 Task: Sort the recently solved tickets in your group, group by Latest update by requester in descending order.
Action: Mouse moved to (177, 370)
Screenshot: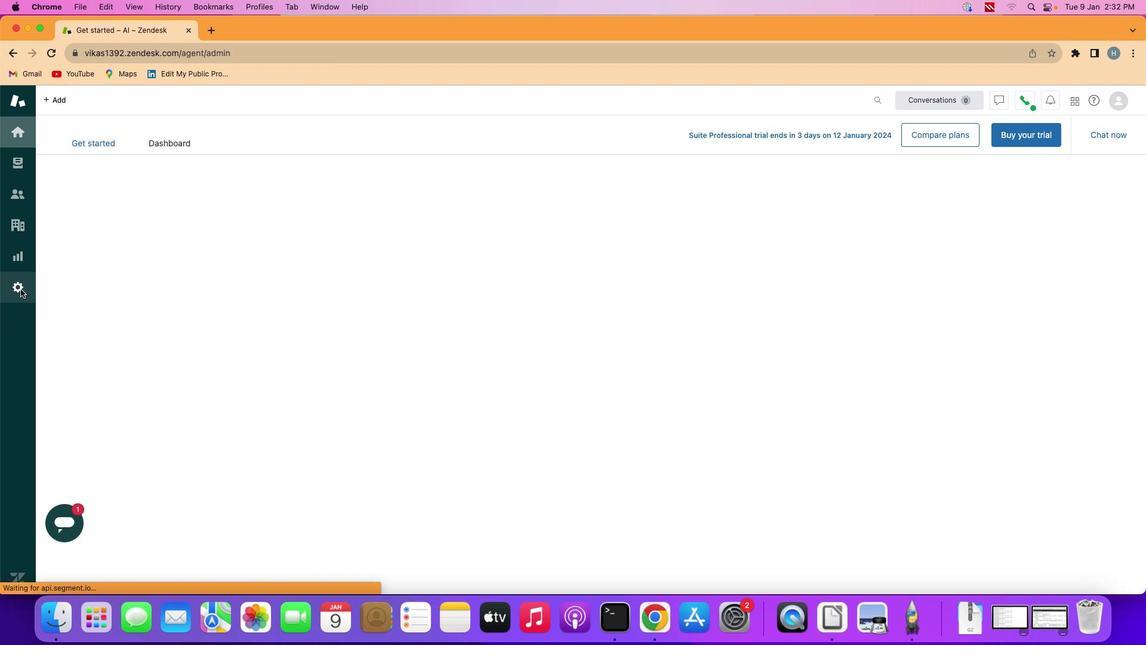 
Action: Mouse pressed left at (177, 370)
Screenshot: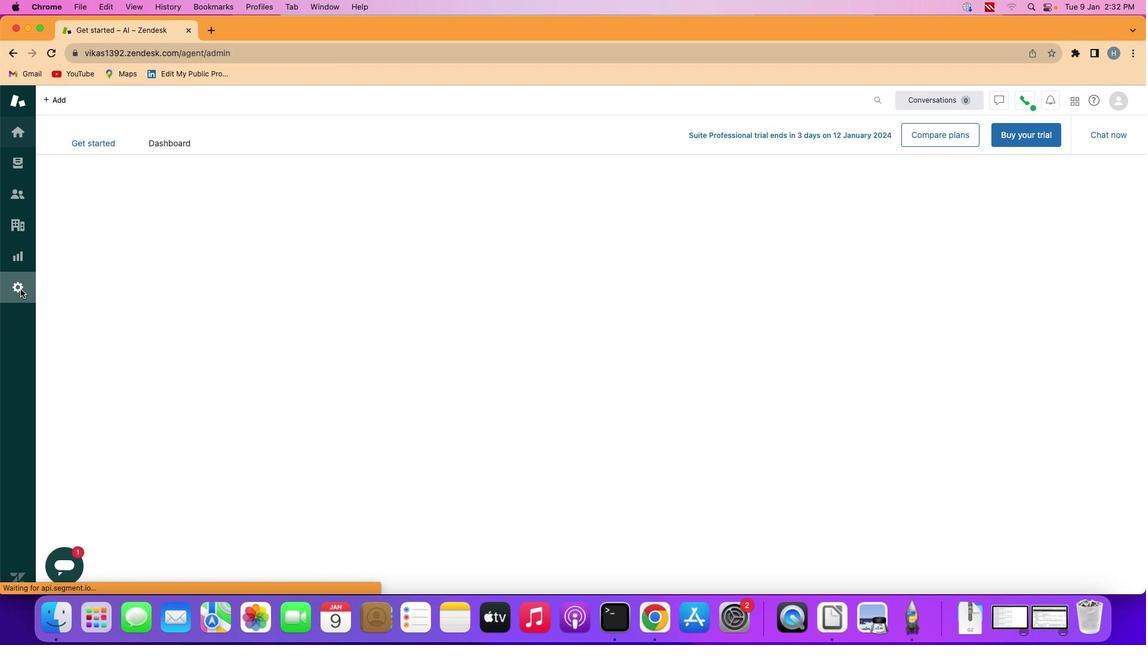 
Action: Mouse moved to (346, 459)
Screenshot: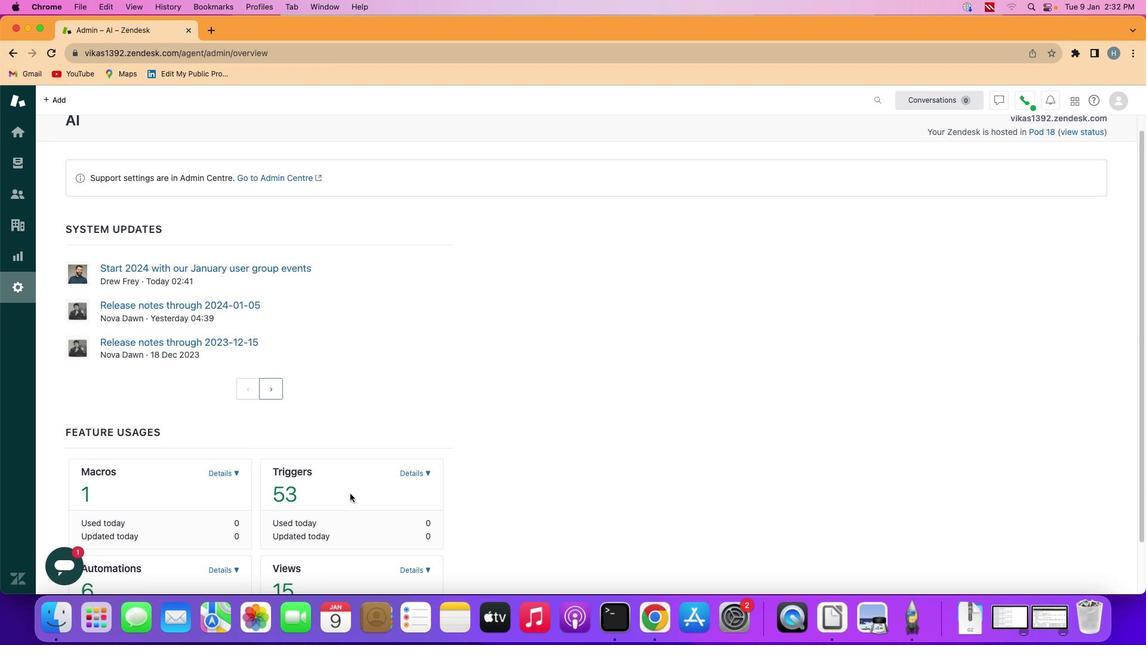 
Action: Mouse scrolled (346, 459) with delta (167, 242)
Screenshot: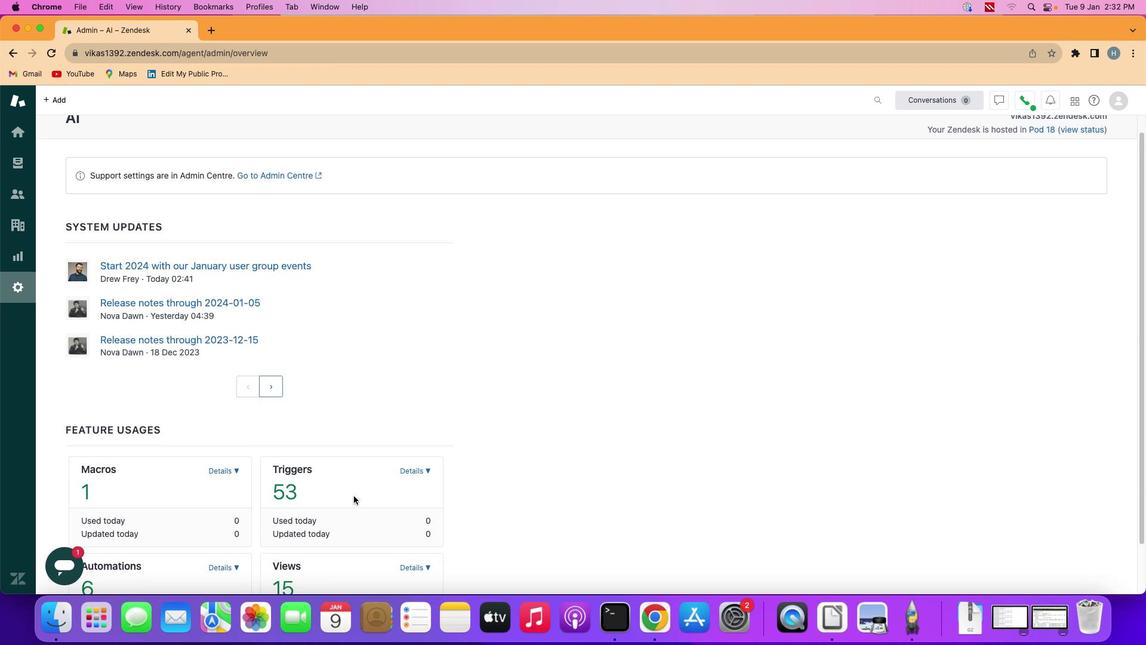 
Action: Mouse scrolled (346, 459) with delta (167, 242)
Screenshot: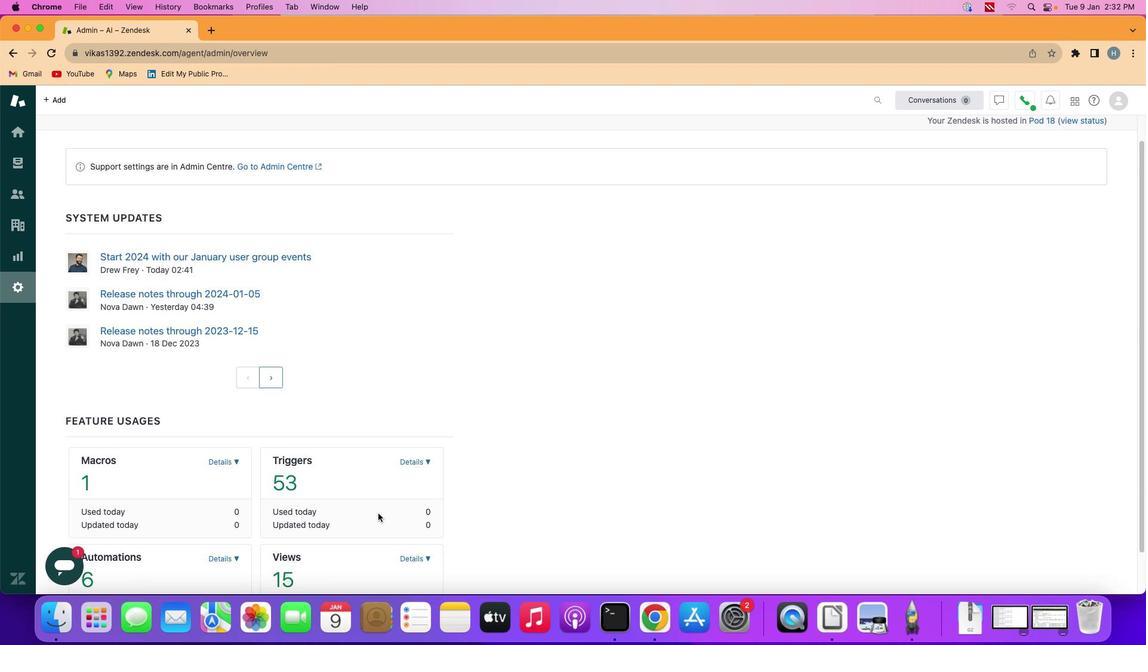 
Action: Mouse moved to (346, 459)
Screenshot: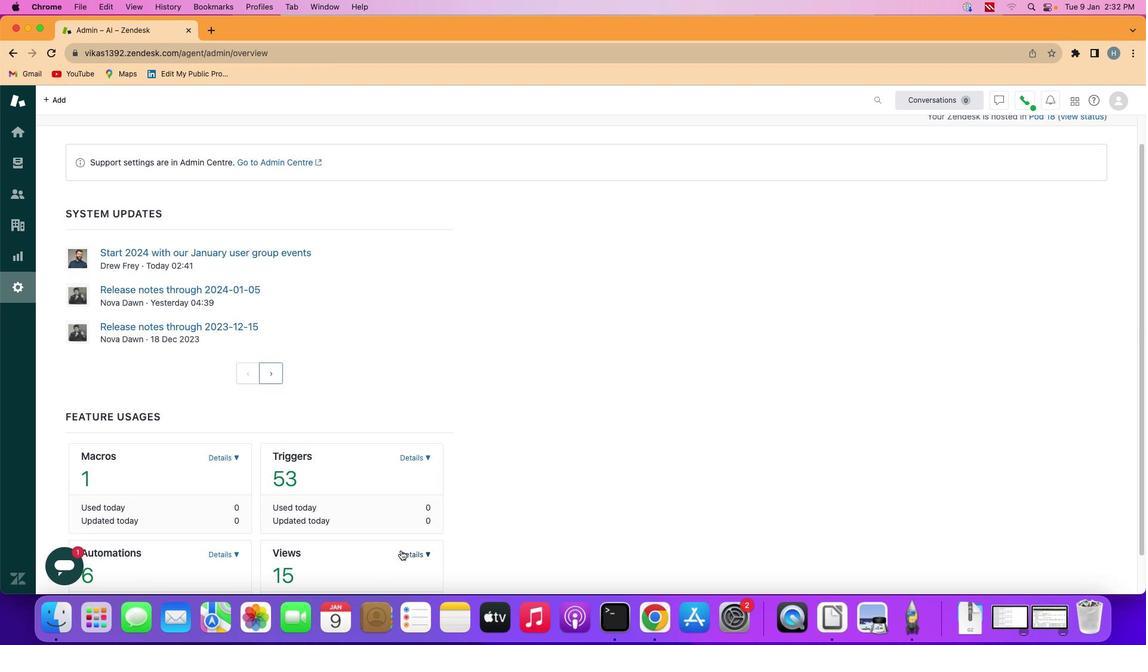 
Action: Mouse scrolled (346, 459) with delta (167, 242)
Screenshot: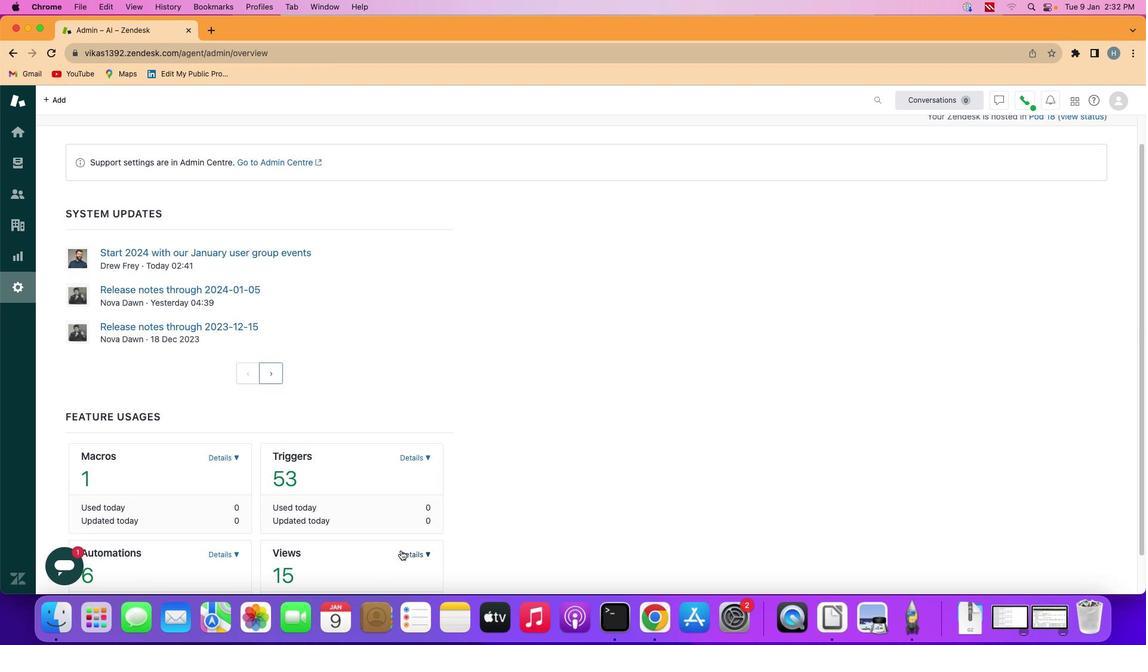 
Action: Mouse moved to (376, 487)
Screenshot: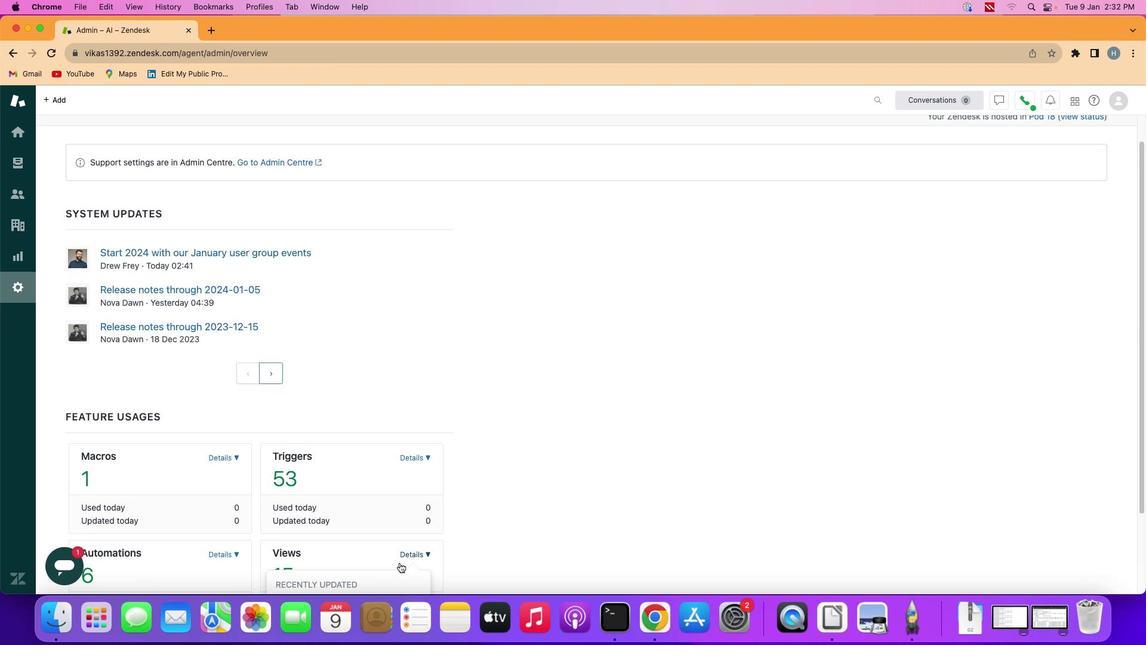 
Action: Mouse pressed left at (376, 487)
Screenshot: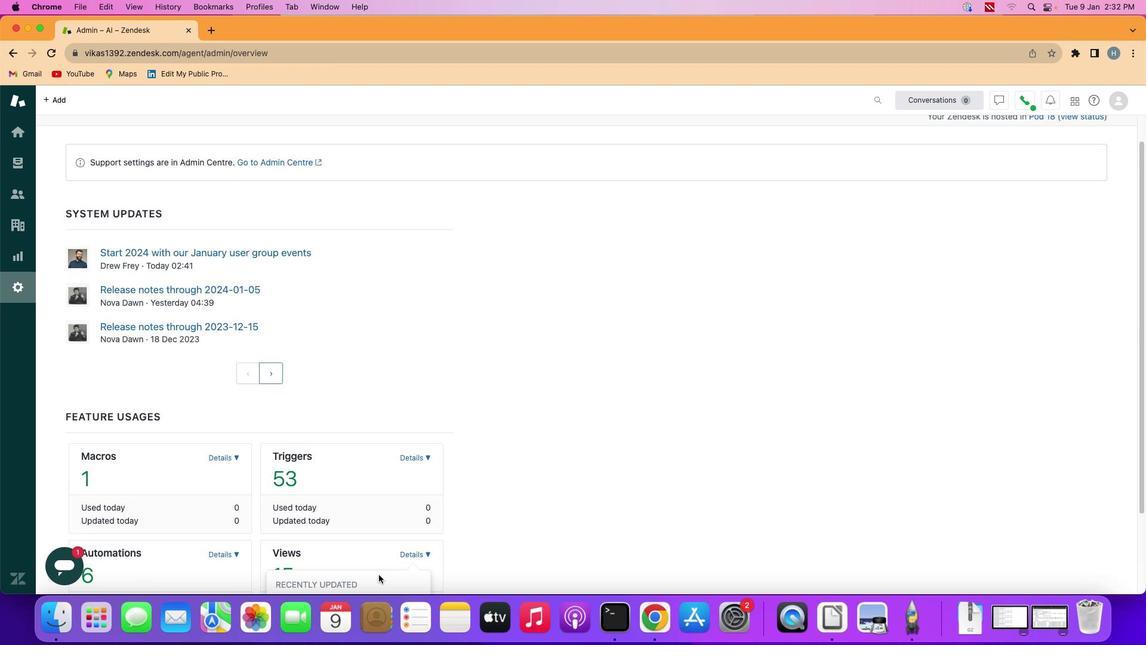 
Action: Mouse moved to (361, 476)
Screenshot: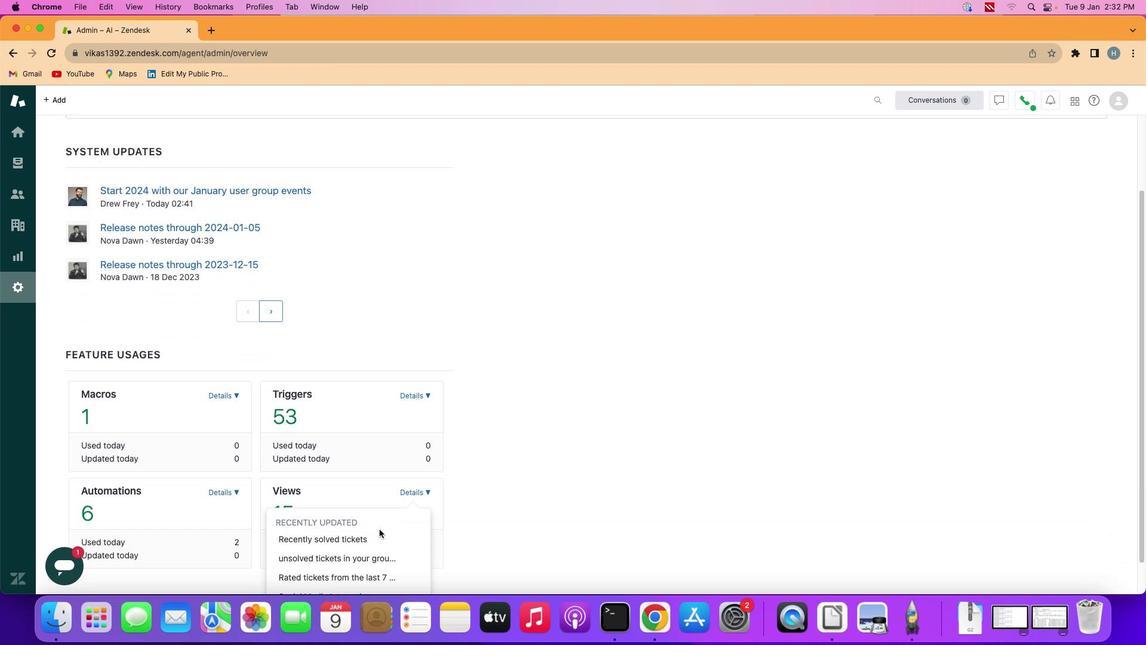 
Action: Mouse scrolled (361, 476) with delta (167, 242)
Screenshot: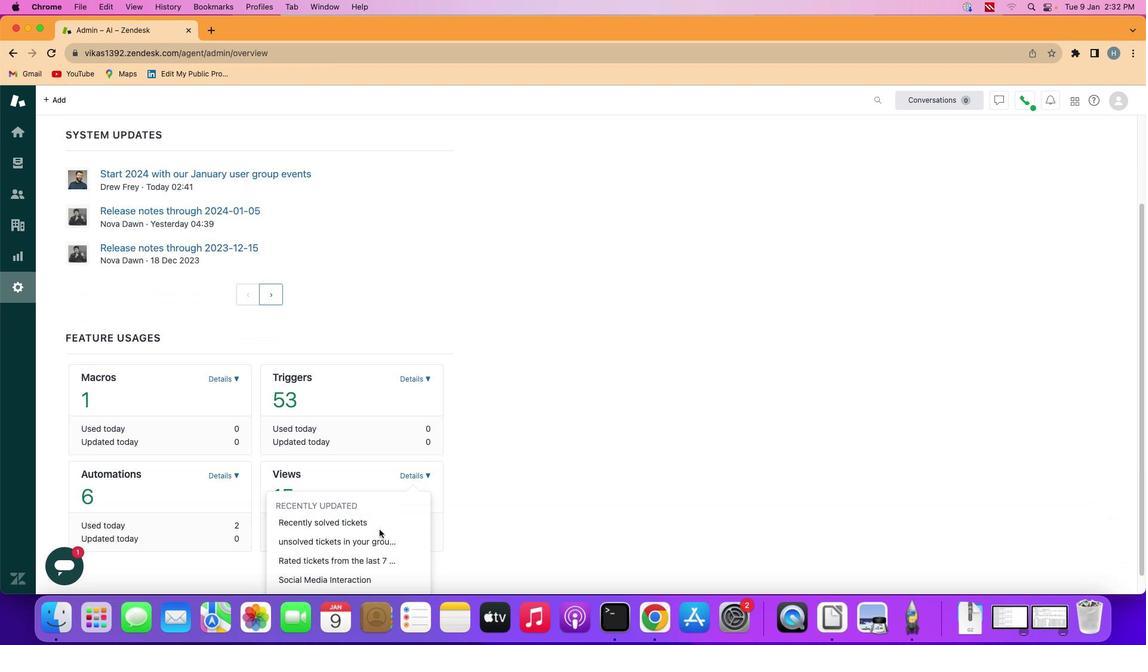 
Action: Mouse moved to (361, 476)
Screenshot: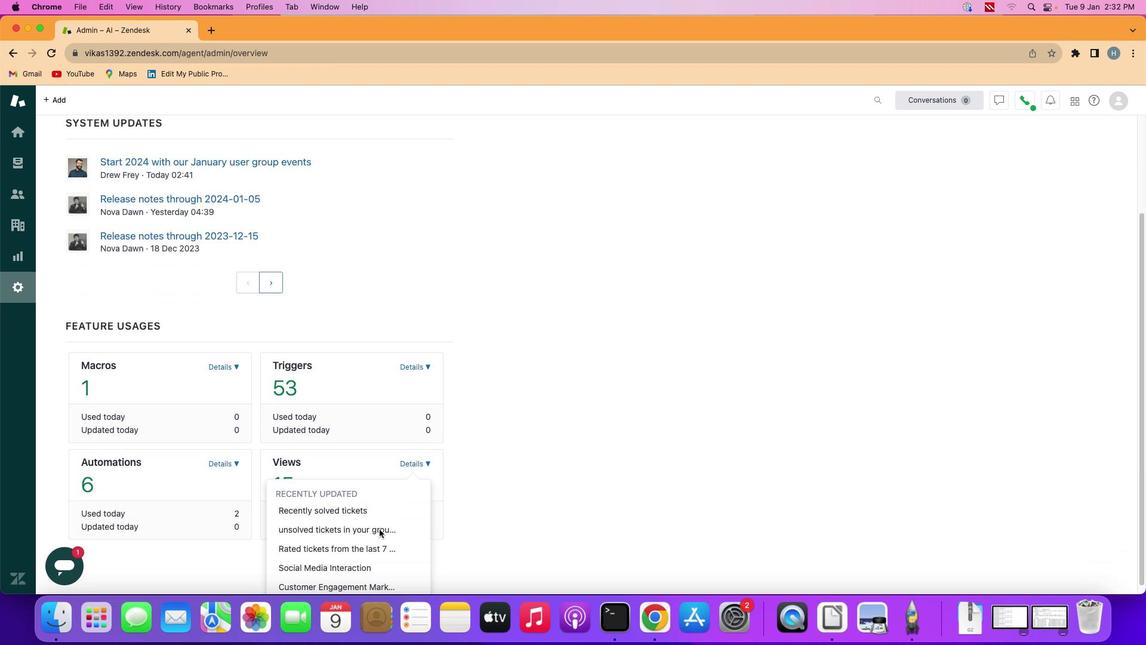 
Action: Mouse scrolled (361, 476) with delta (167, 242)
Screenshot: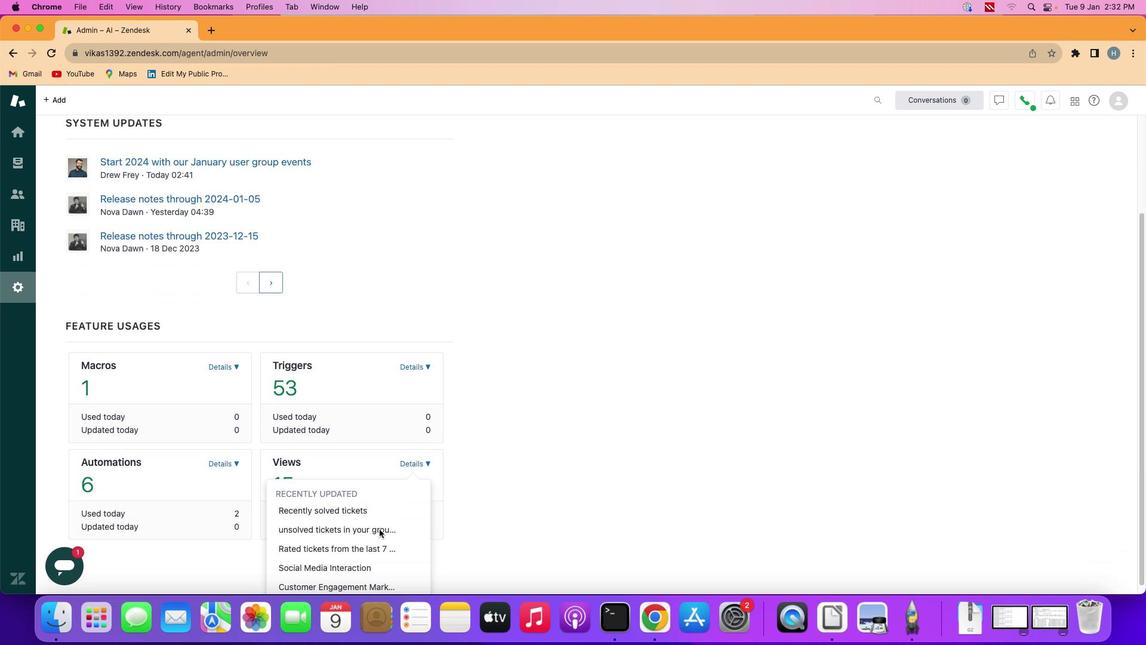 
Action: Mouse scrolled (361, 476) with delta (167, 242)
Screenshot: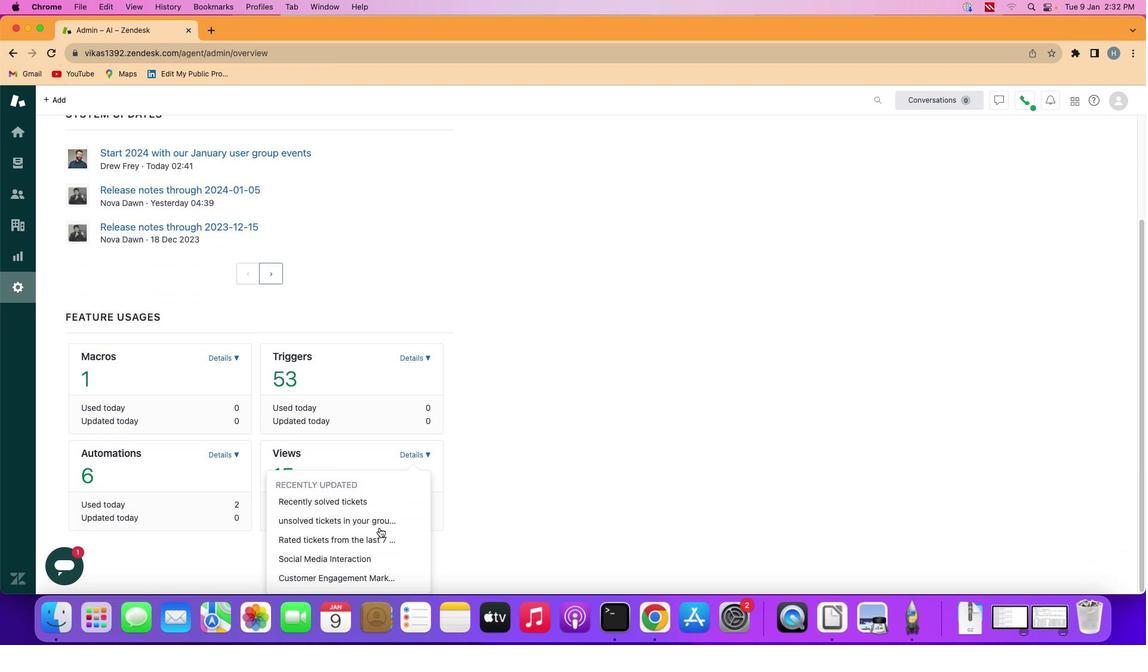 
Action: Mouse scrolled (361, 476) with delta (167, 242)
Screenshot: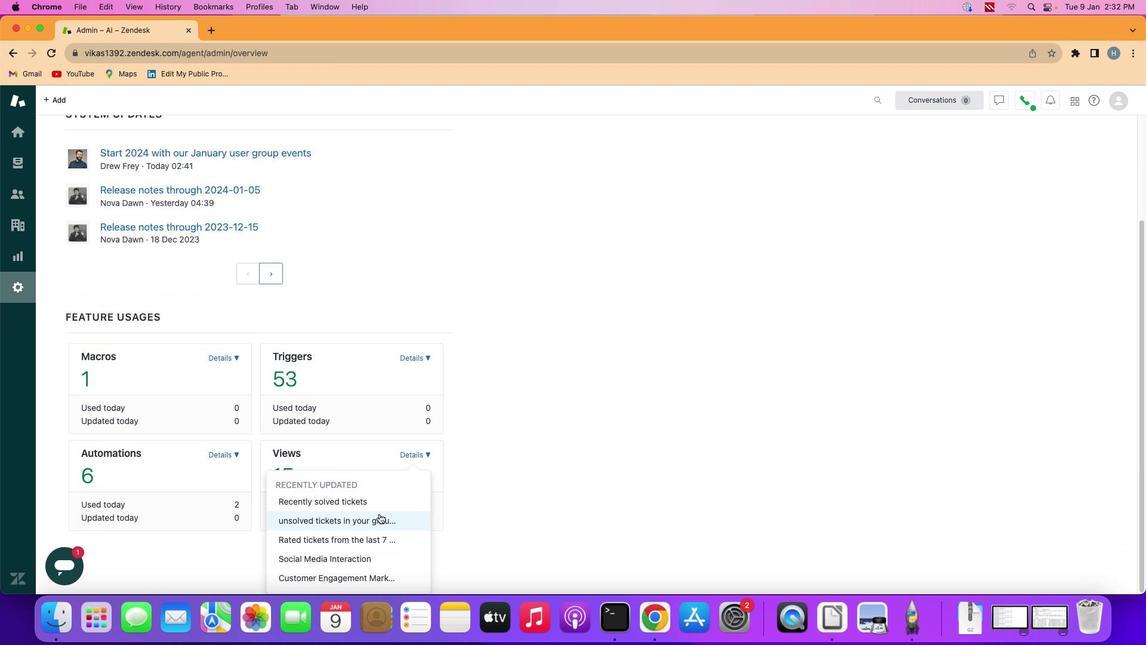 
Action: Mouse scrolled (361, 476) with delta (167, 242)
Screenshot: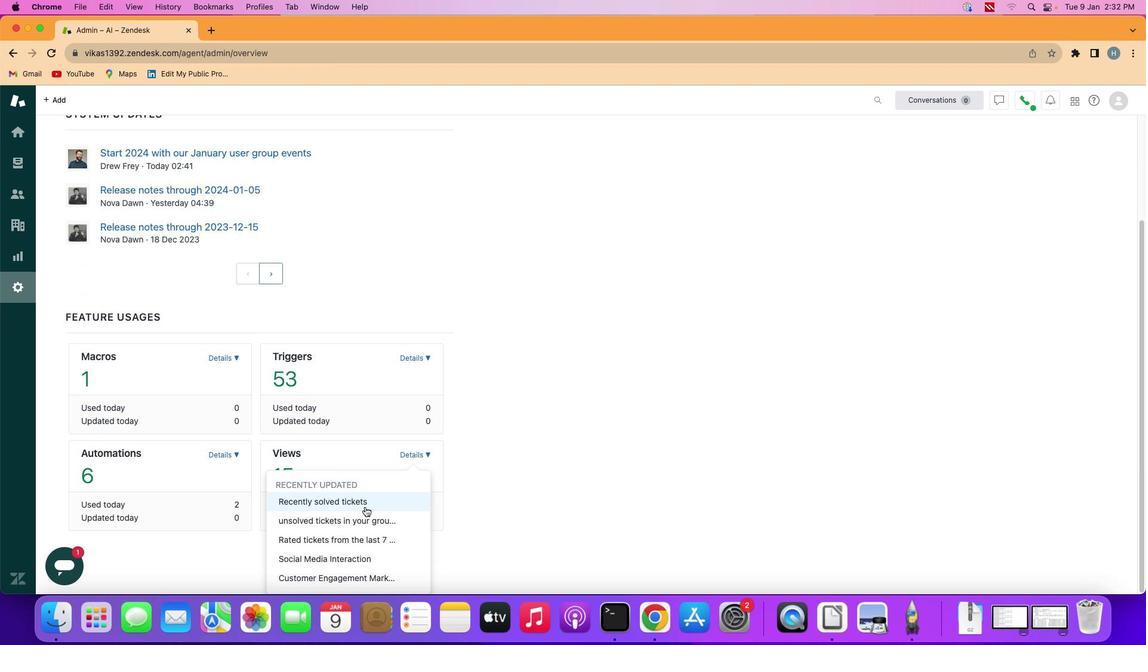 
Action: Mouse moved to (350, 463)
Screenshot: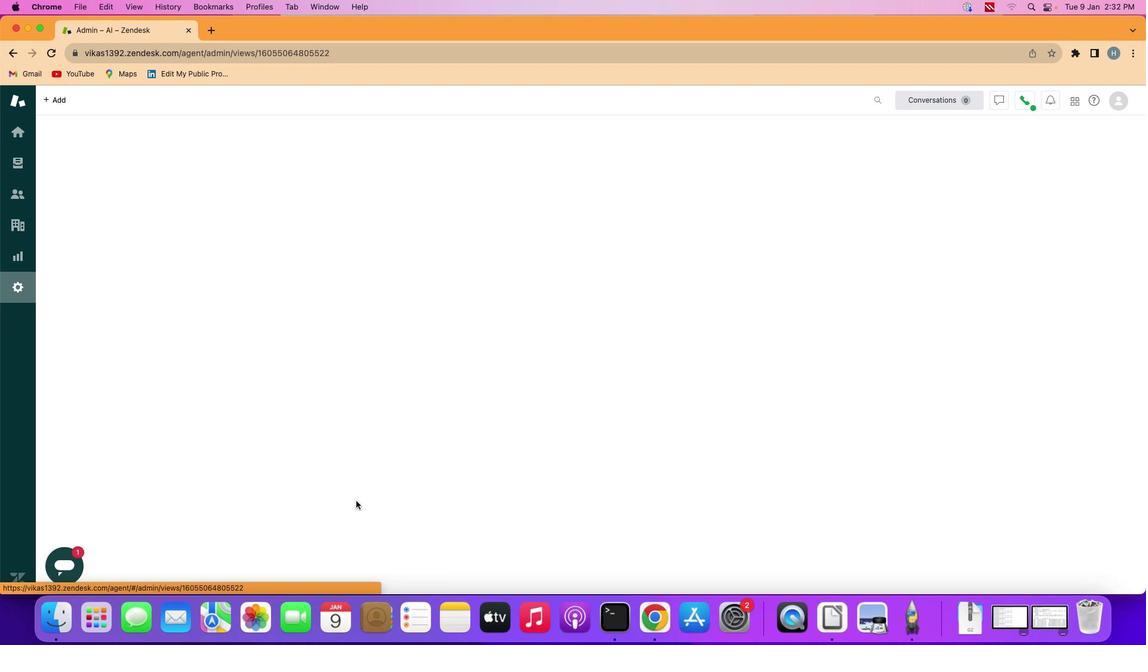 
Action: Mouse pressed left at (350, 463)
Screenshot: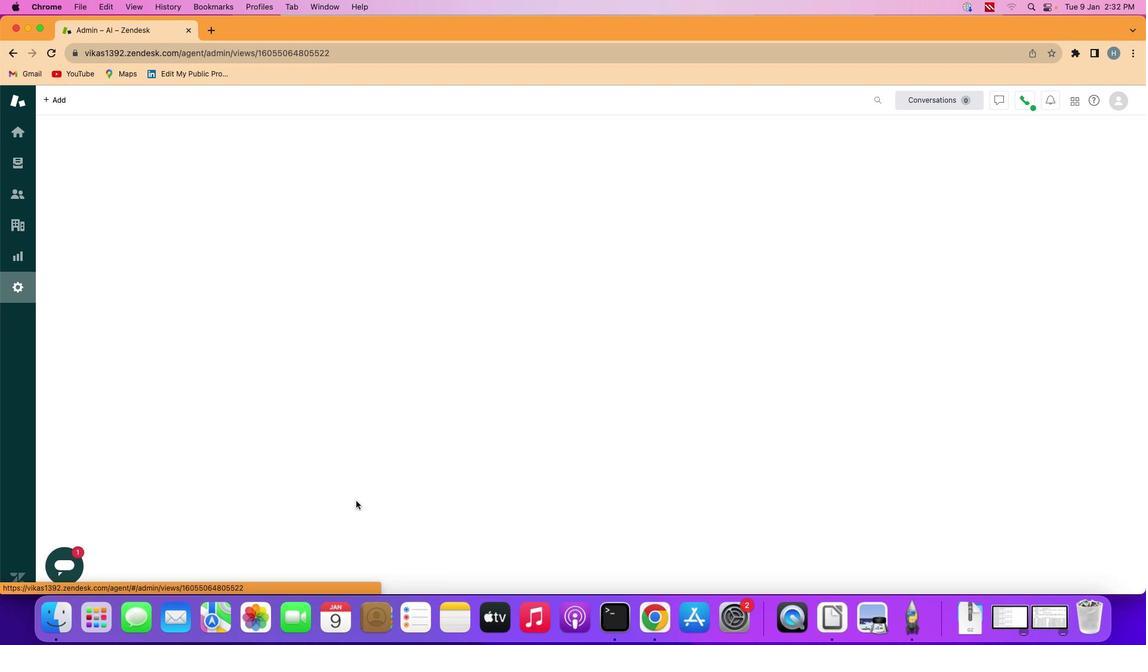 
Action: Mouse moved to (375, 400)
Screenshot: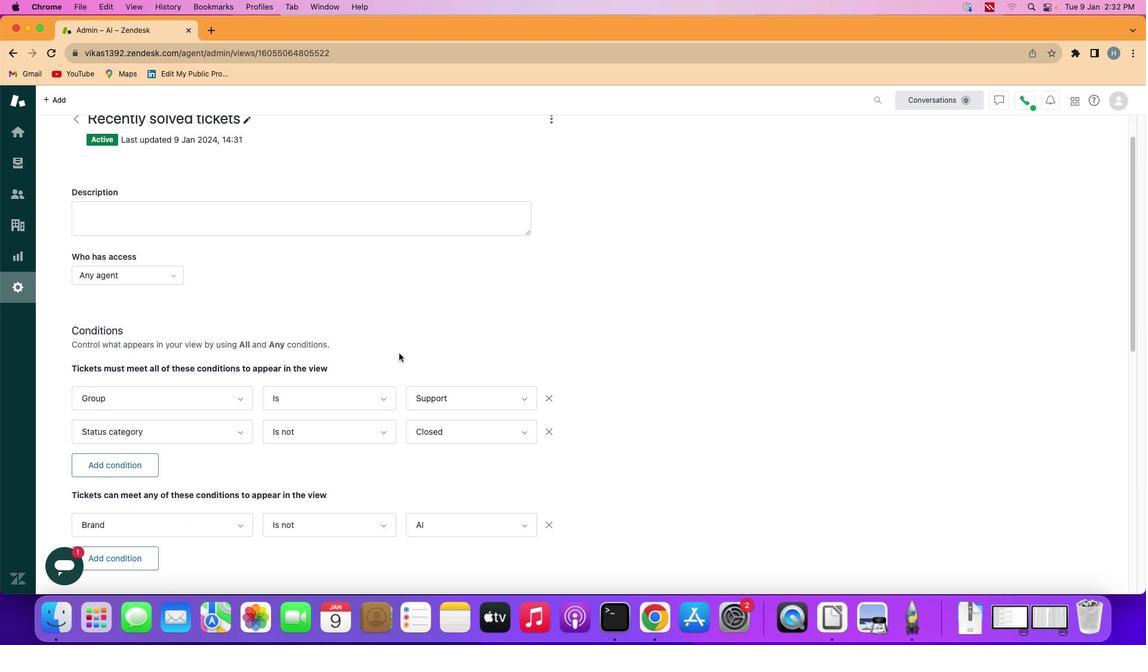 
Action: Mouse scrolled (375, 400) with delta (167, 242)
Screenshot: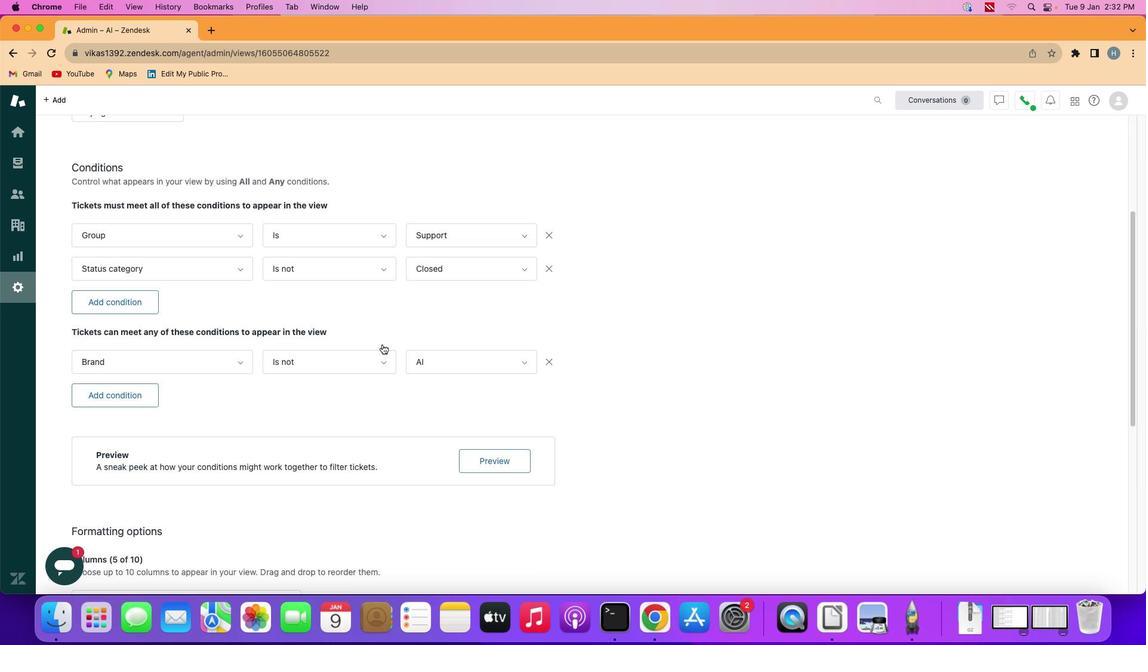 
Action: Mouse scrolled (375, 400) with delta (167, 242)
Screenshot: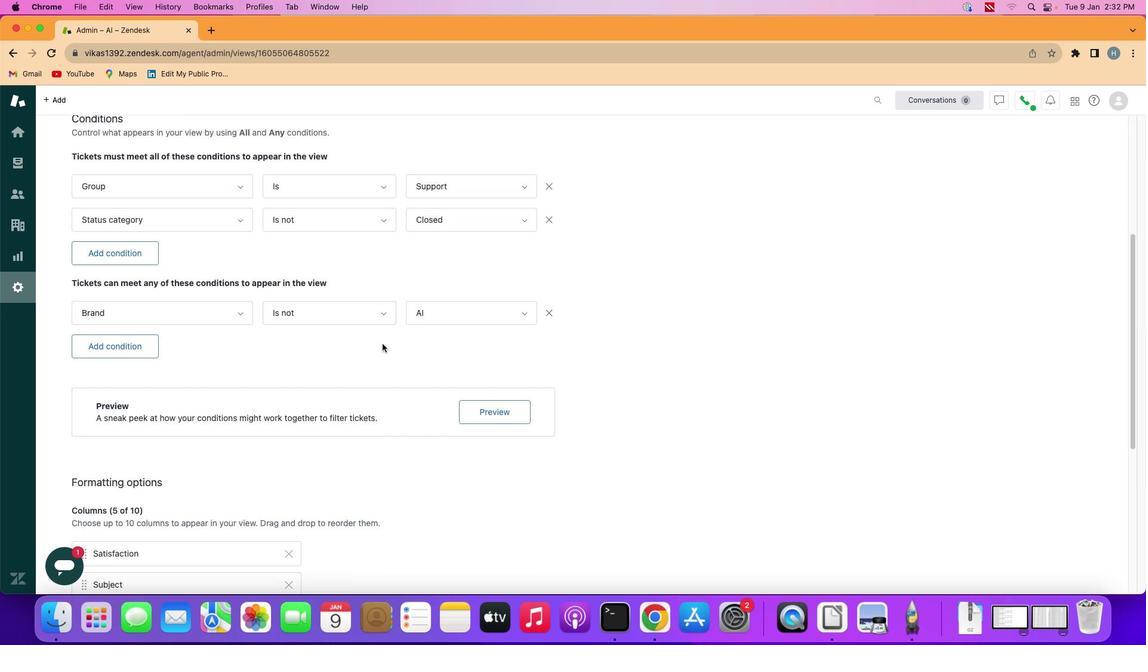 
Action: Mouse scrolled (375, 400) with delta (167, 242)
Screenshot: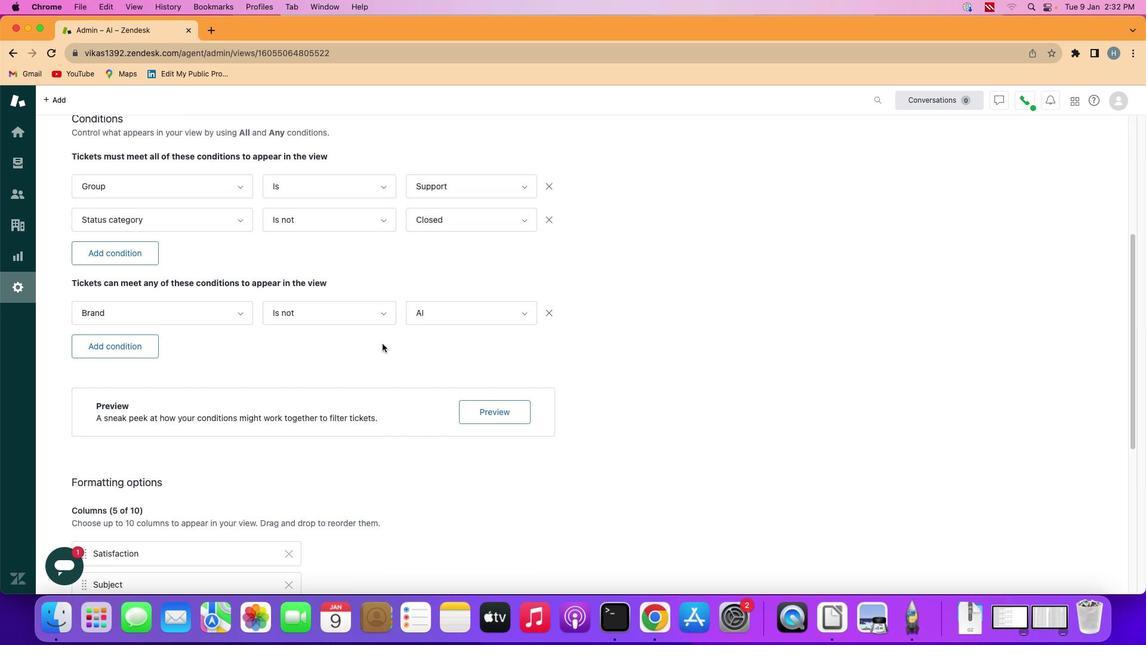 
Action: Mouse scrolled (375, 400) with delta (167, 242)
Screenshot: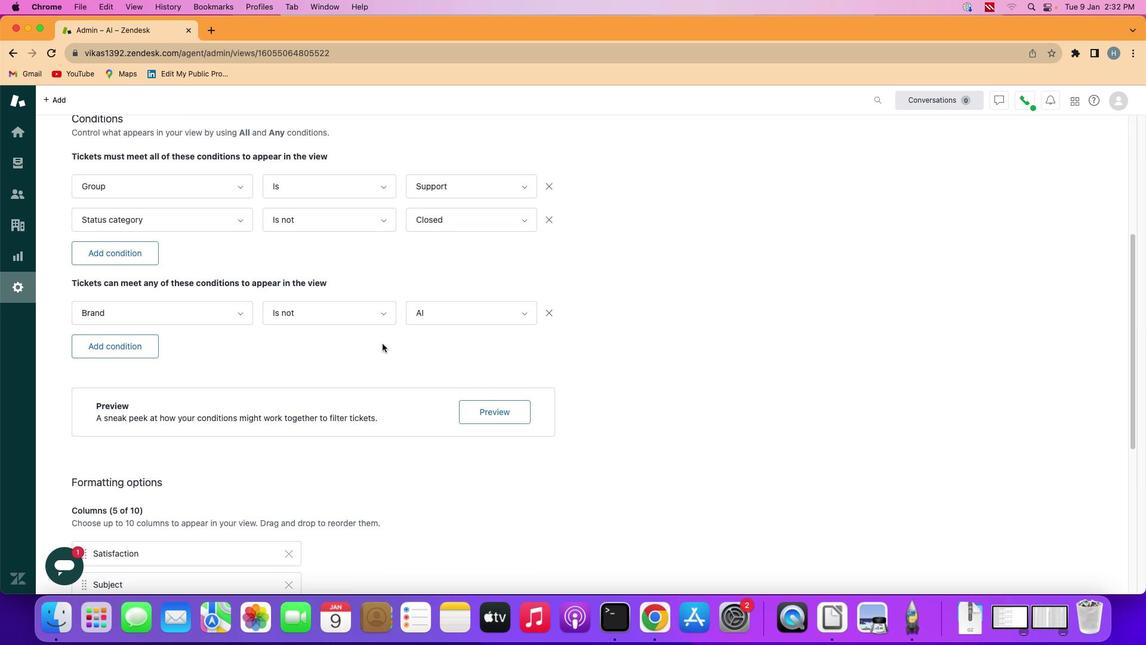 
Action: Mouse moved to (373, 398)
Screenshot: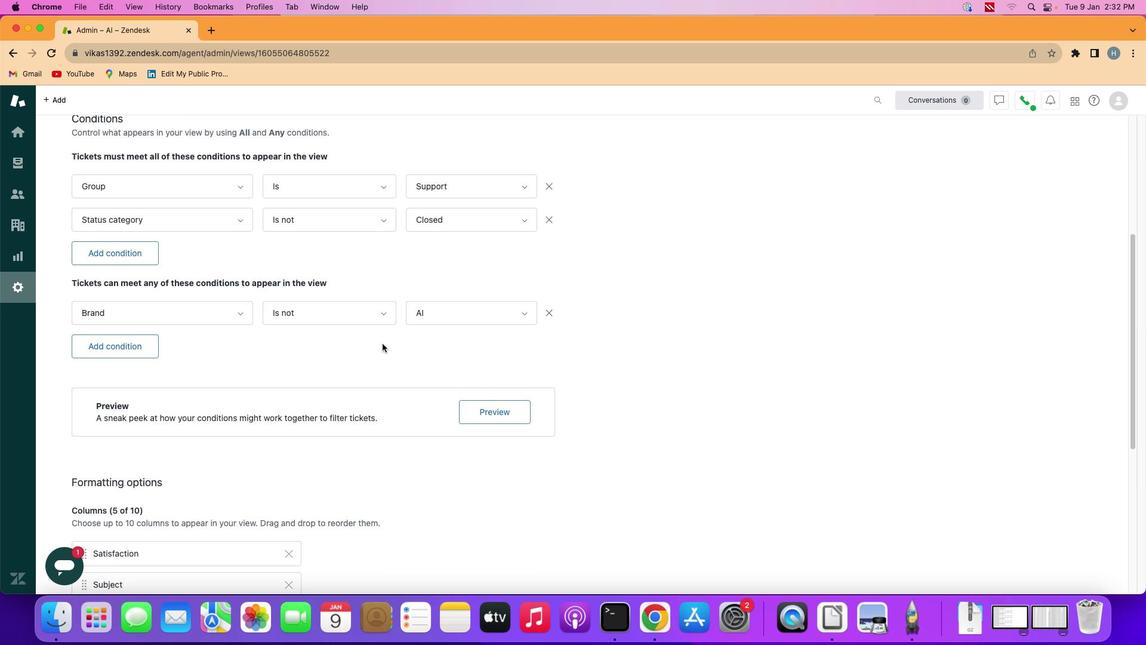 
Action: Mouse scrolled (373, 398) with delta (167, 241)
Screenshot: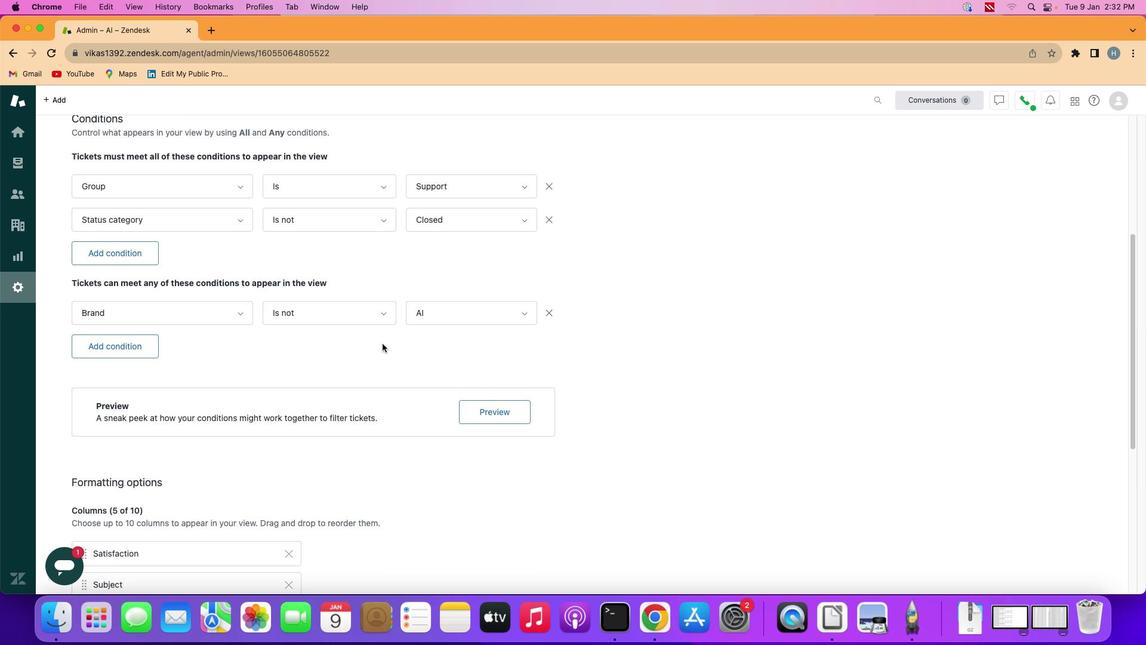 
Action: Mouse moved to (363, 394)
Screenshot: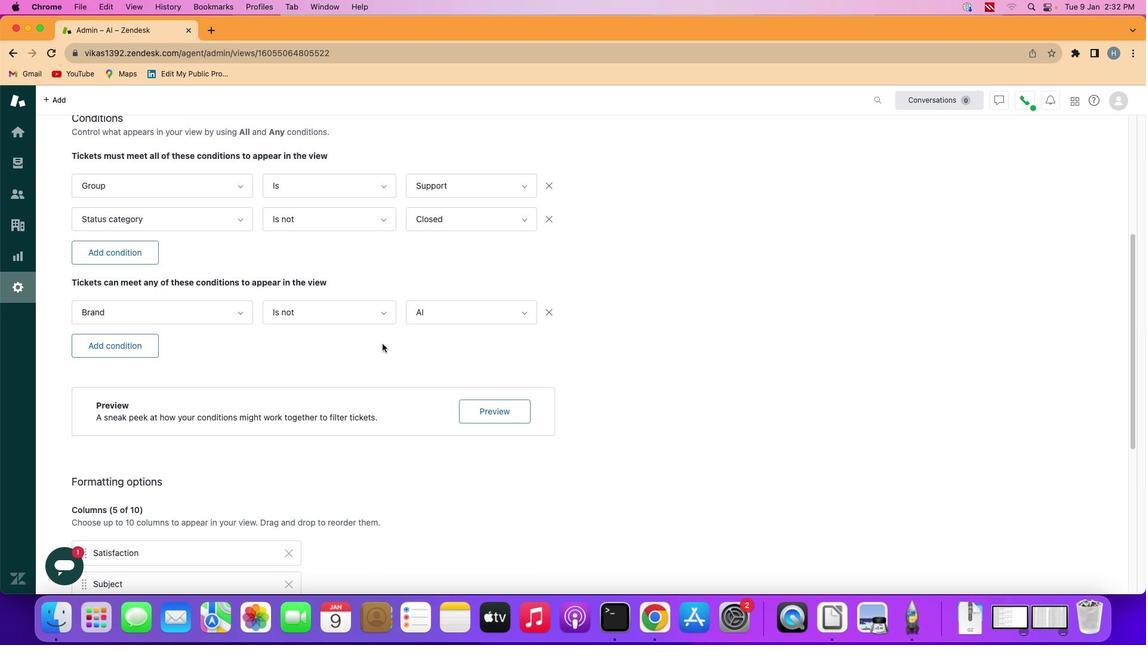 
Action: Mouse scrolled (363, 394) with delta (167, 242)
Screenshot: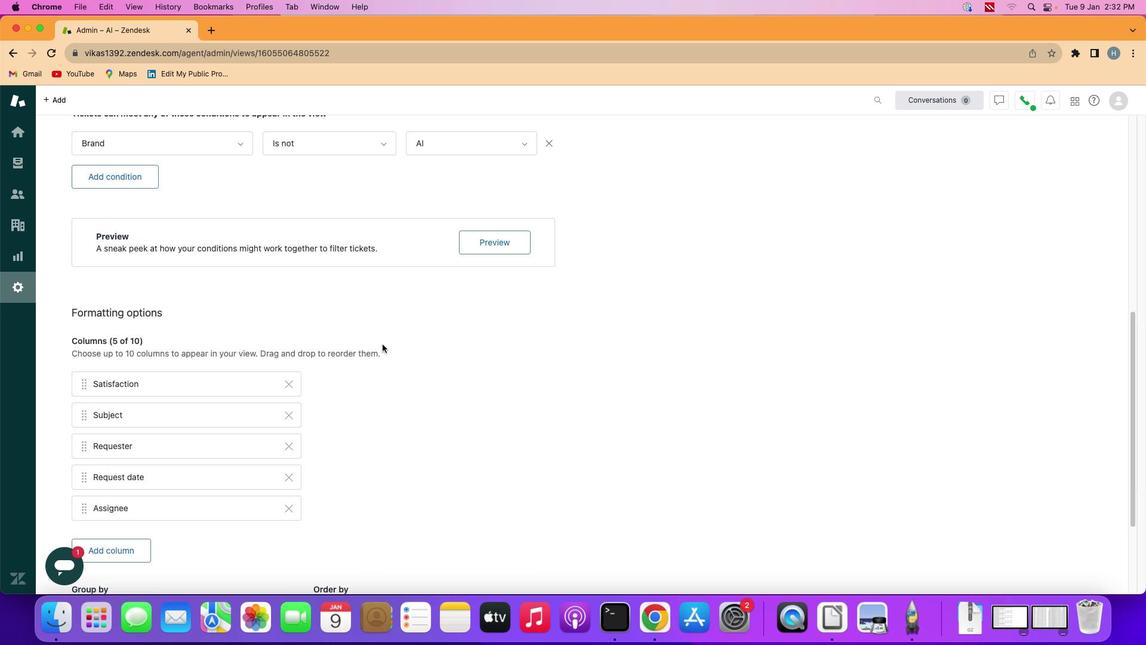 
Action: Mouse scrolled (363, 394) with delta (167, 242)
Screenshot: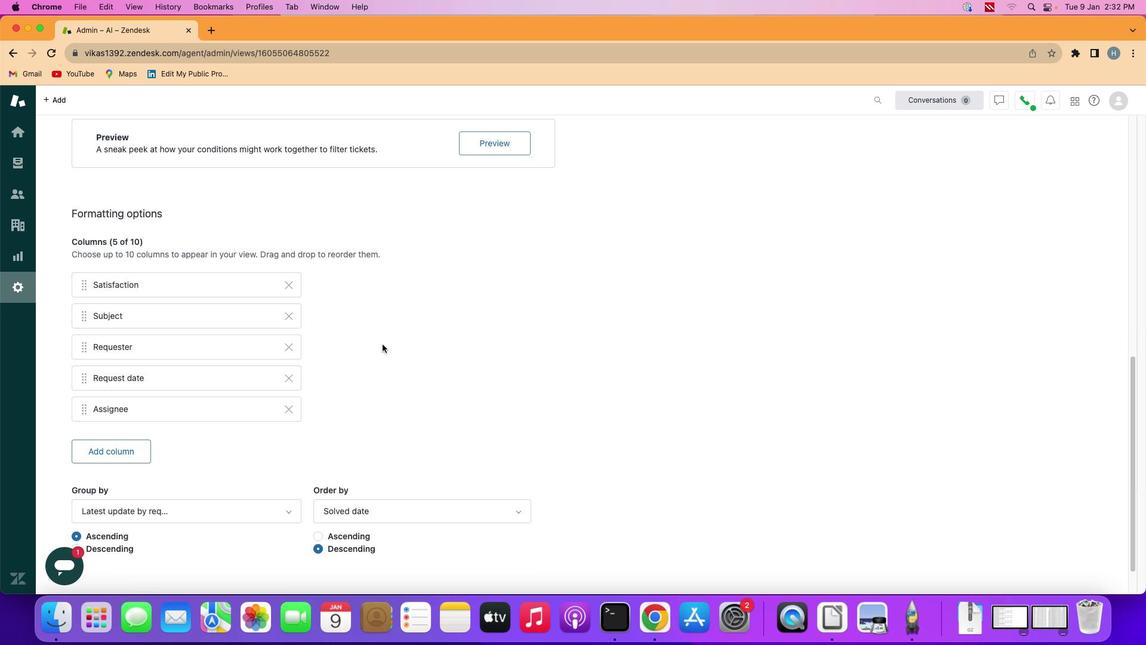 
Action: Mouse moved to (363, 394)
Screenshot: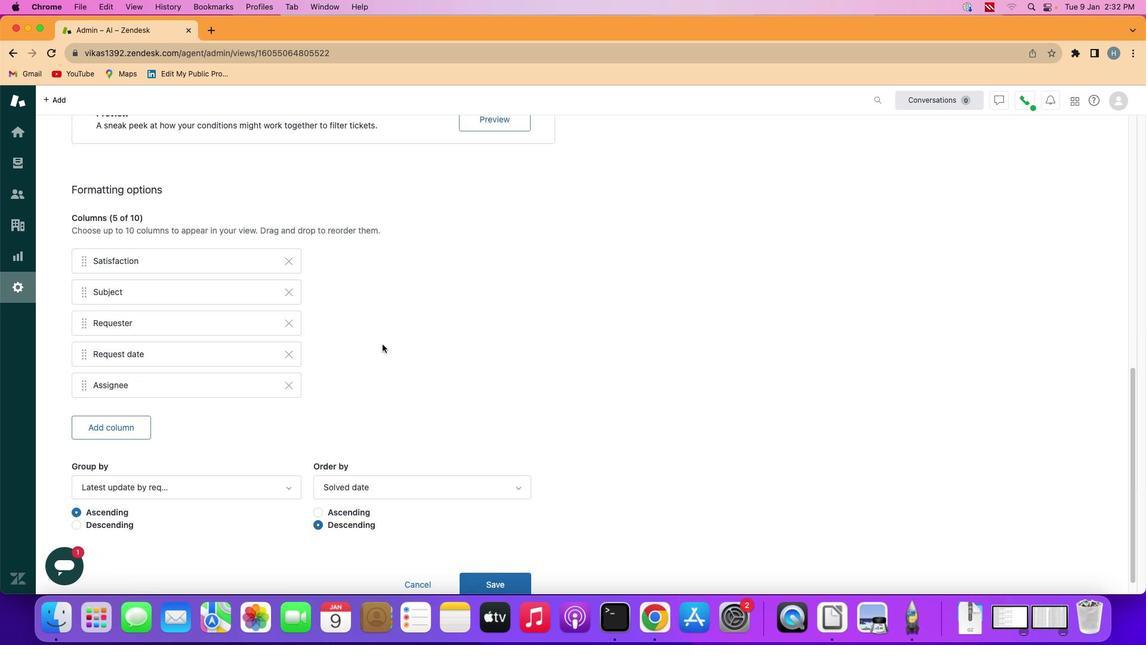 
Action: Mouse scrolled (363, 394) with delta (167, 242)
Screenshot: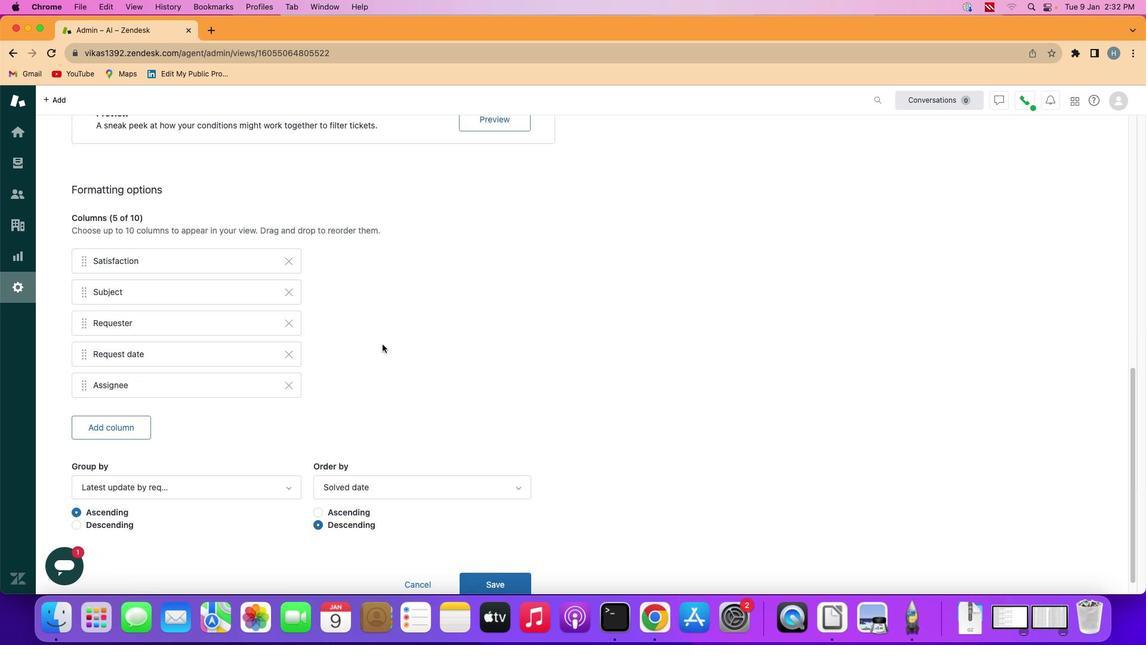 
Action: Mouse moved to (363, 394)
Screenshot: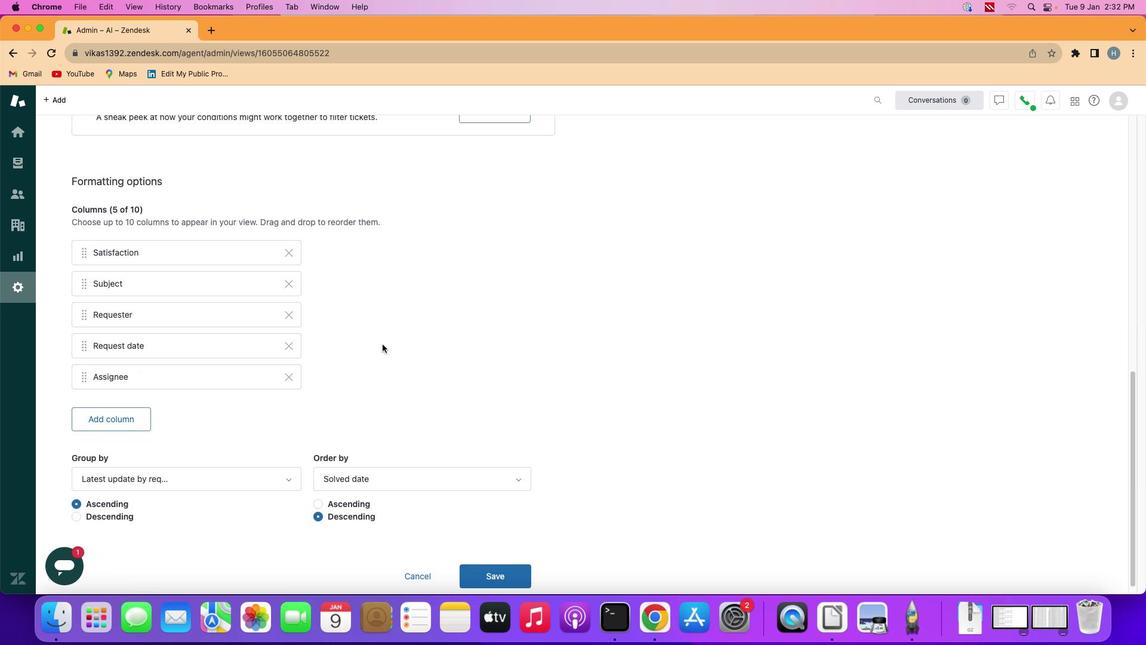 
Action: Mouse scrolled (363, 394) with delta (167, 242)
Screenshot: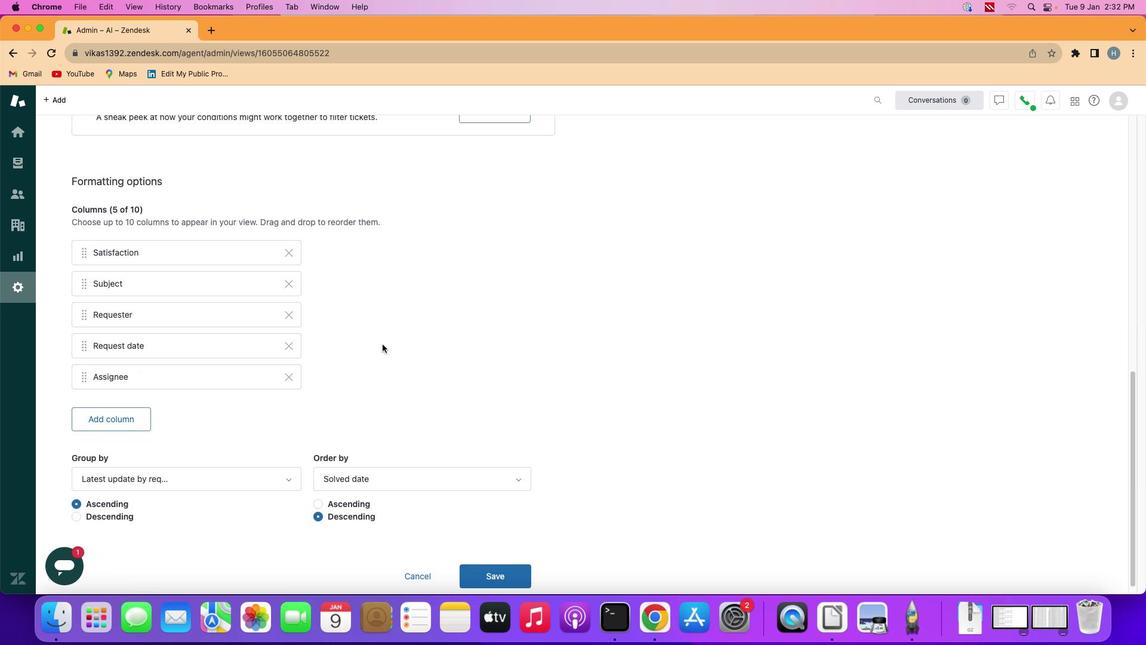 
Action: Mouse moved to (363, 394)
Screenshot: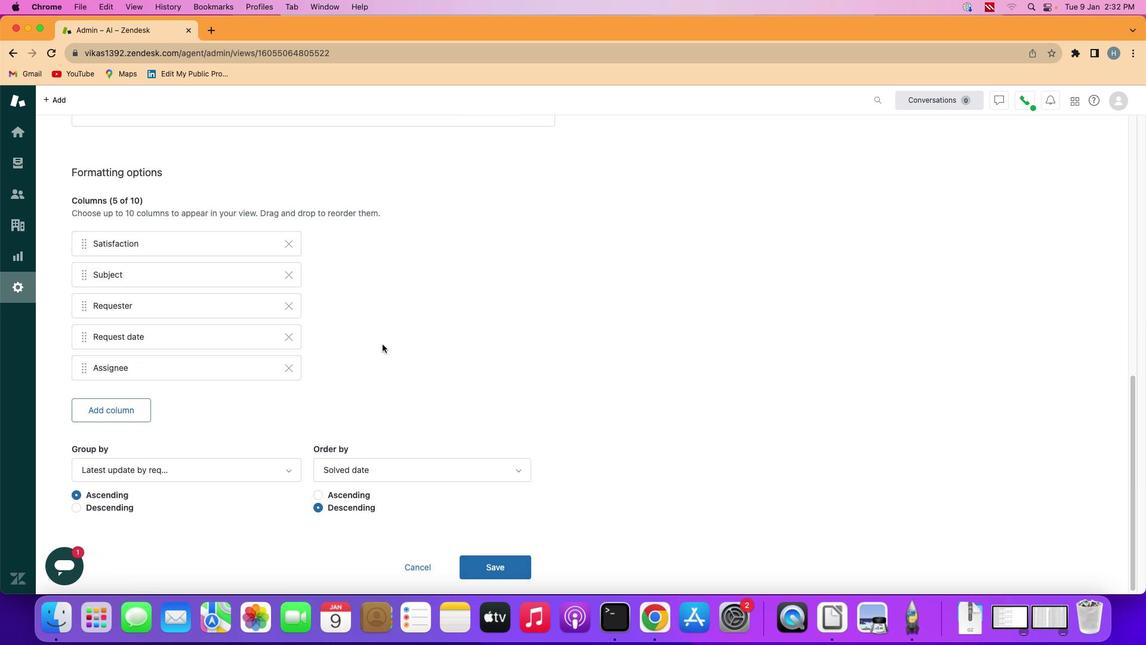 
Action: Mouse scrolled (363, 394) with delta (167, 241)
Screenshot: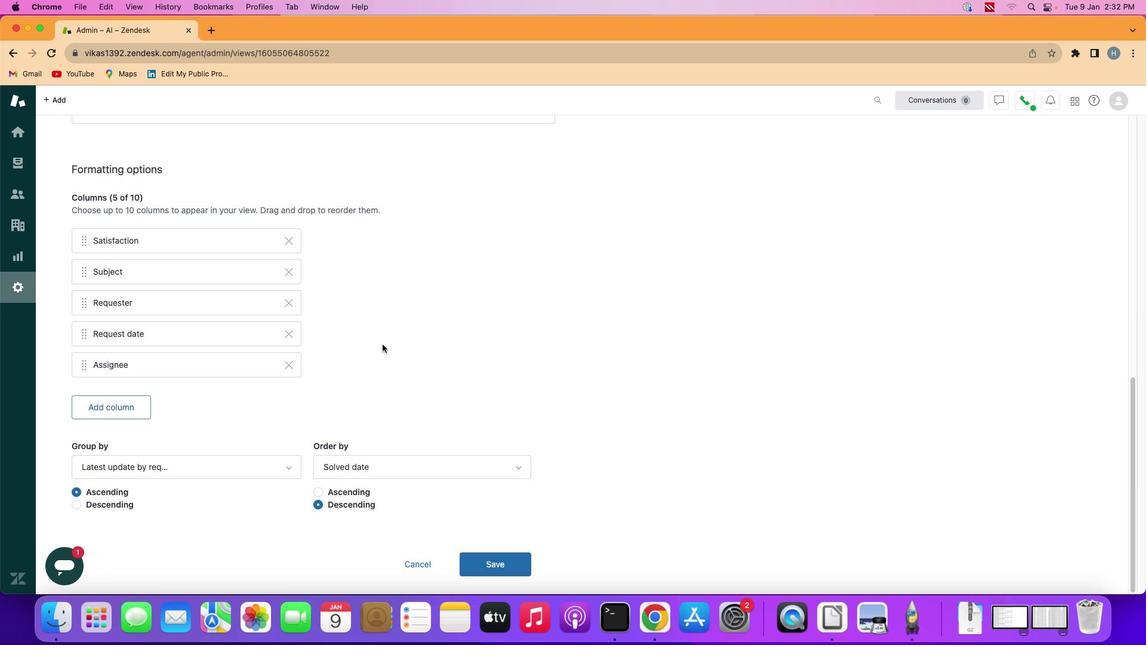 
Action: Mouse scrolled (363, 394) with delta (167, 241)
Screenshot: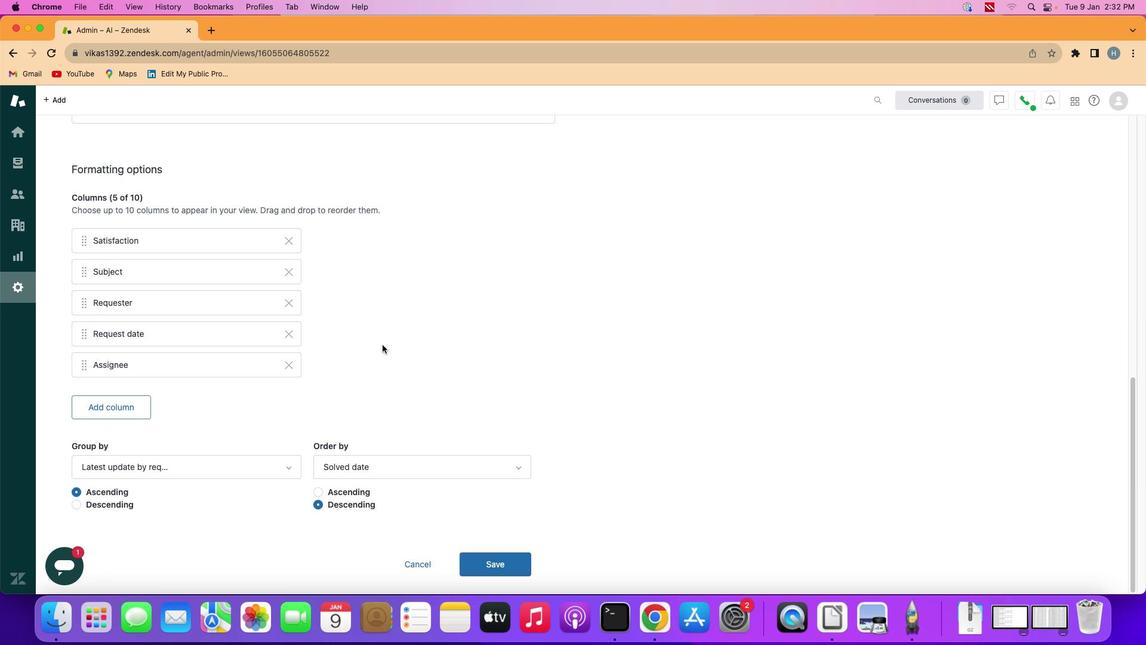 
Action: Mouse moved to (363, 394)
Screenshot: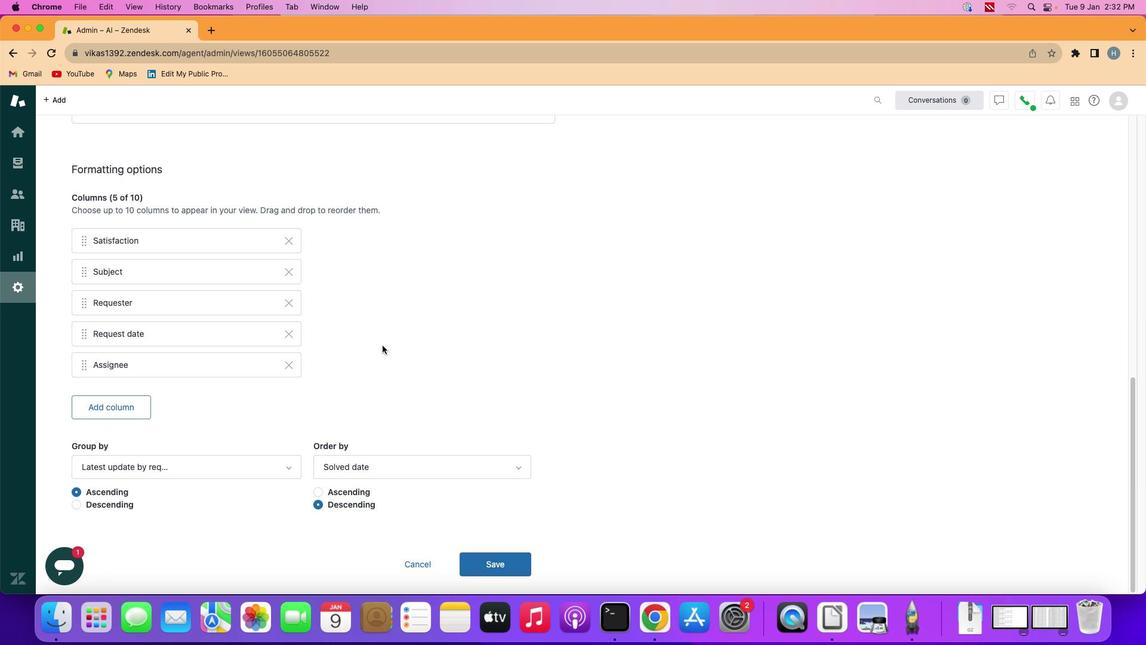 
Action: Mouse scrolled (363, 394) with delta (167, 242)
Screenshot: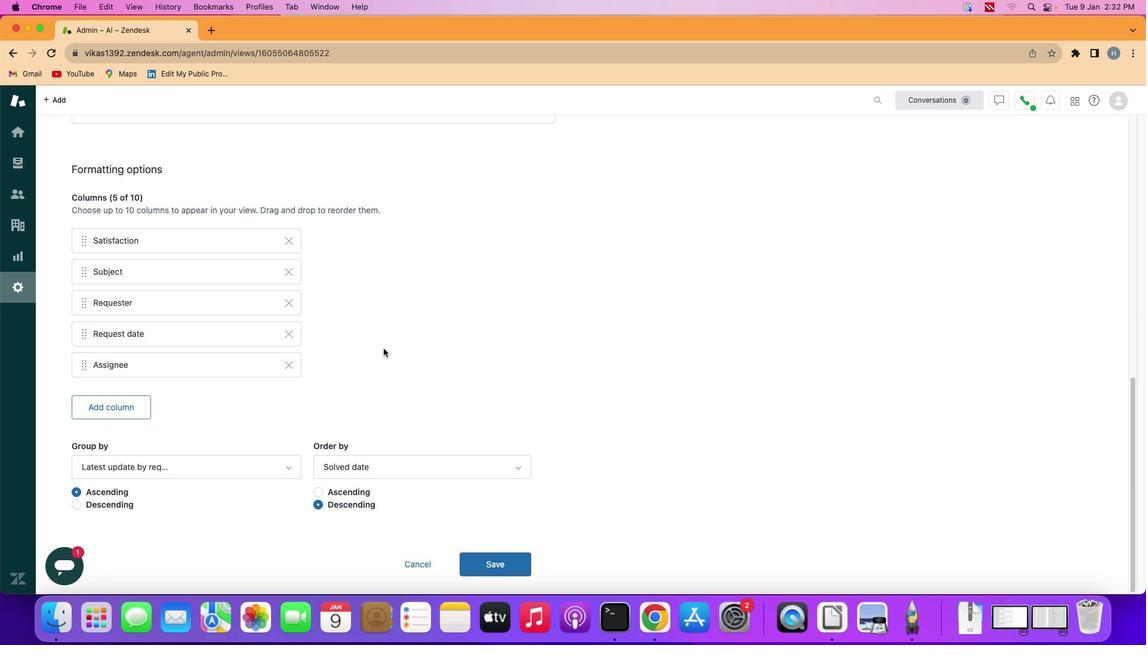 
Action: Mouse scrolled (363, 394) with delta (167, 242)
Screenshot: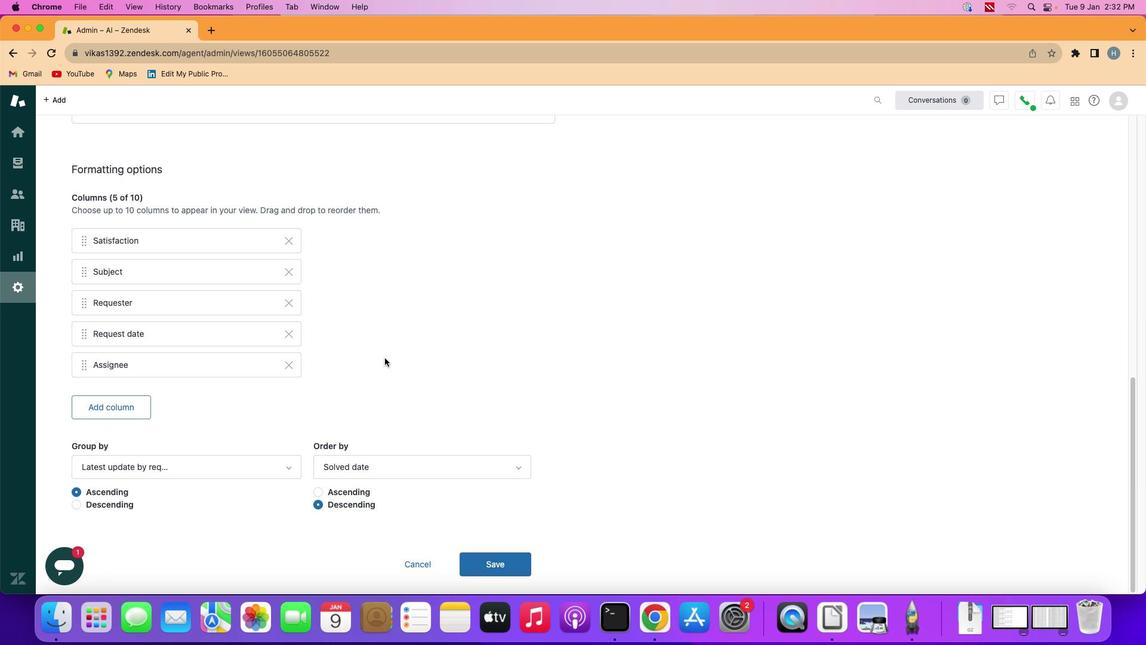 
Action: Mouse moved to (363, 394)
Screenshot: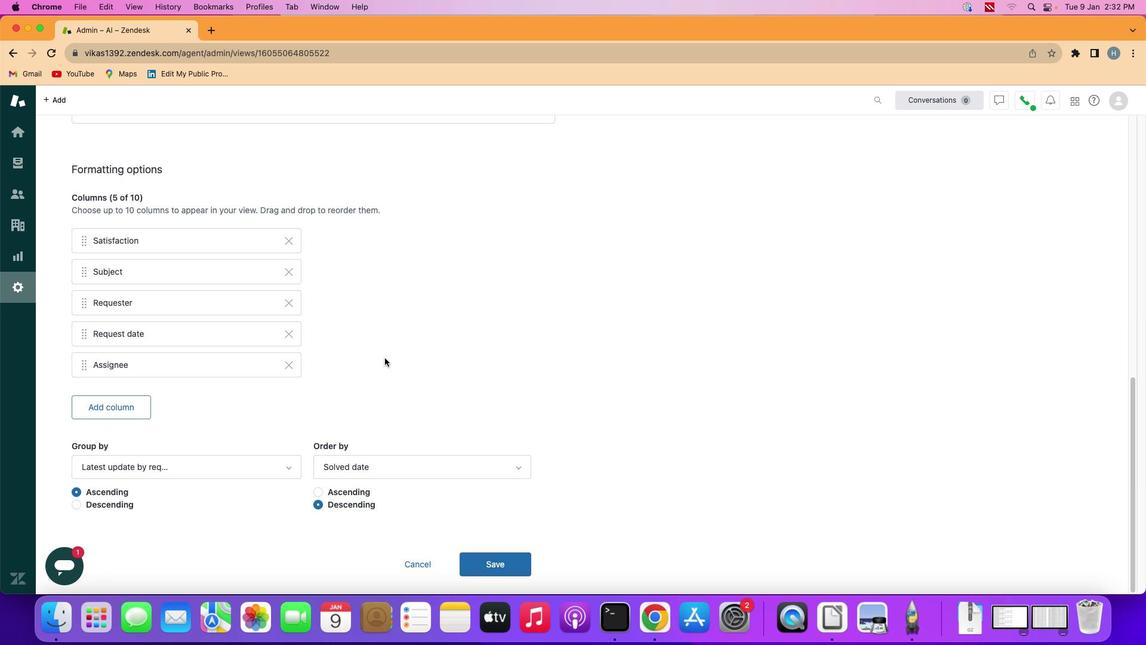 
Action: Mouse scrolled (363, 394) with delta (167, 242)
Screenshot: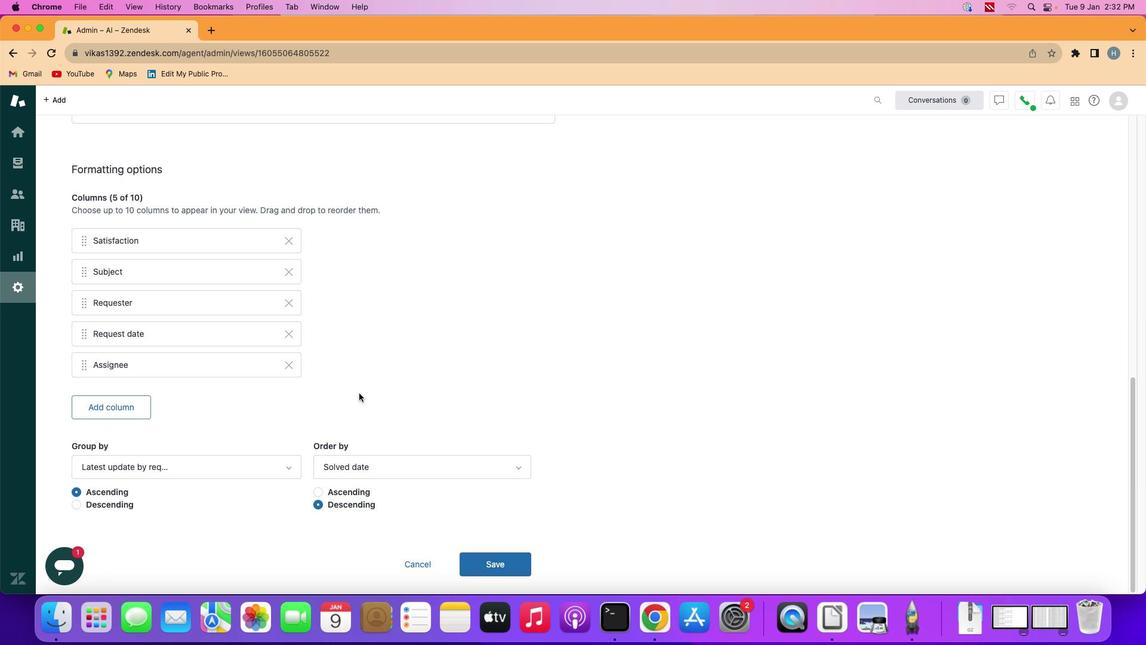 
Action: Mouse moved to (297, 446)
Screenshot: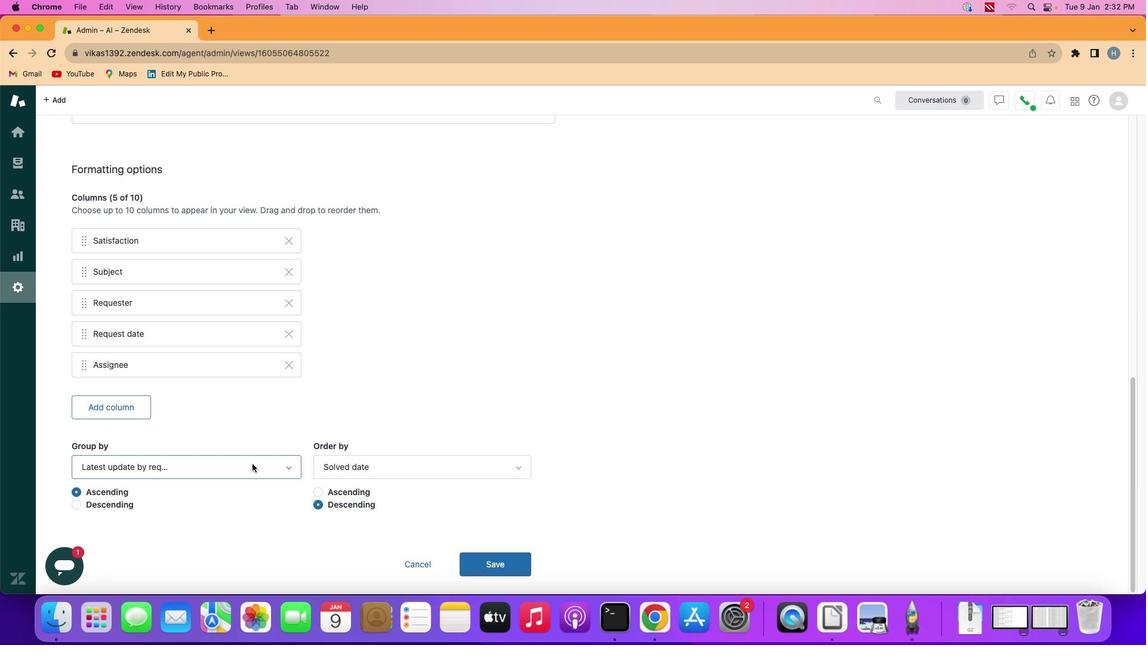 
Action: Mouse pressed left at (297, 446)
Screenshot: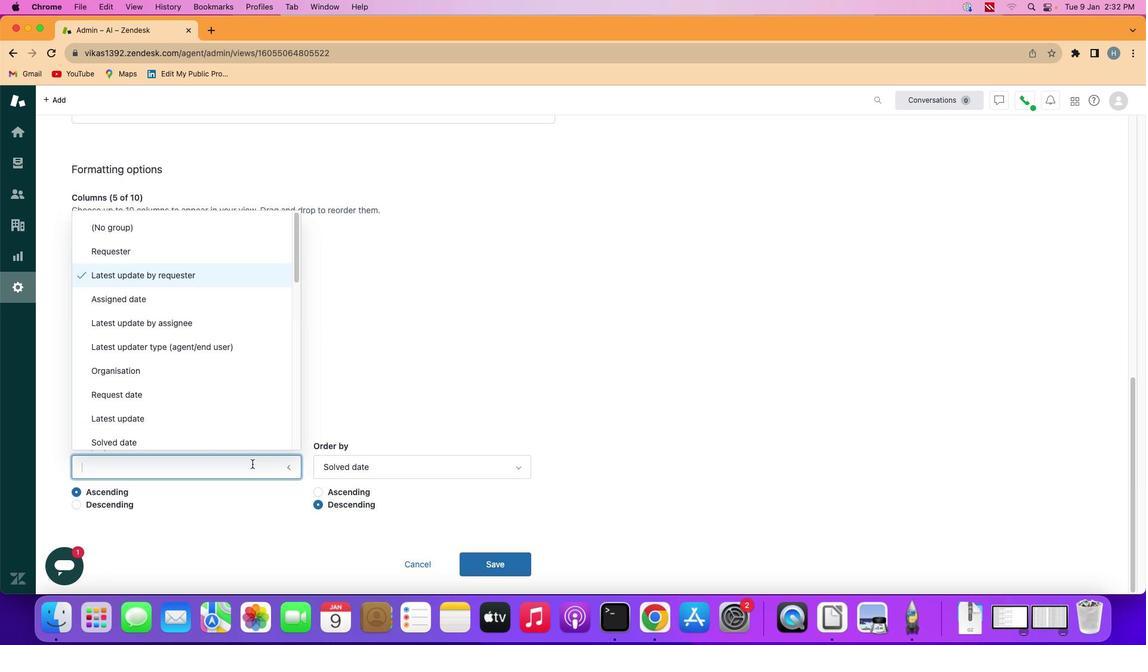 
Action: Mouse moved to (291, 364)
Screenshot: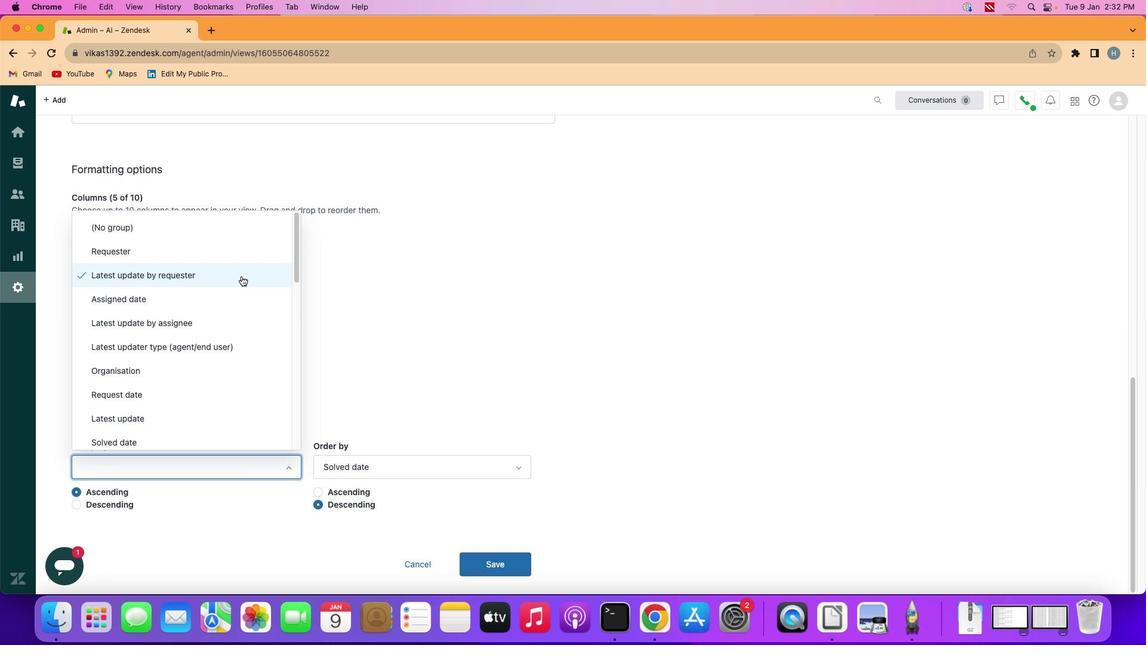 
Action: Mouse pressed left at (291, 364)
Screenshot: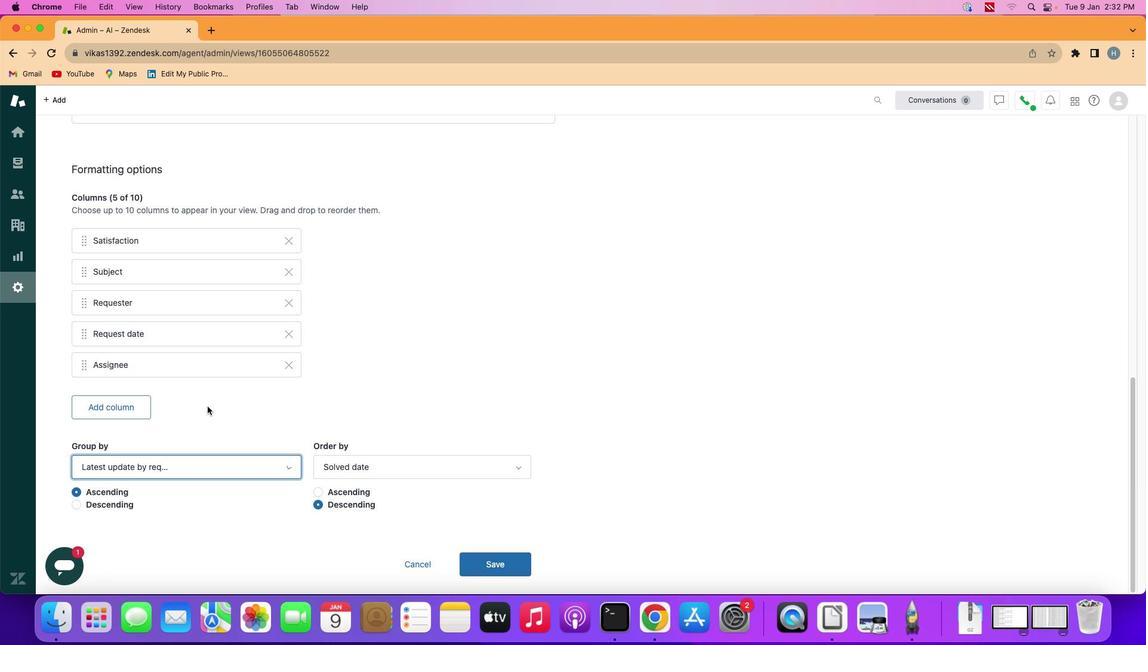 
Action: Mouse moved to (229, 462)
Screenshot: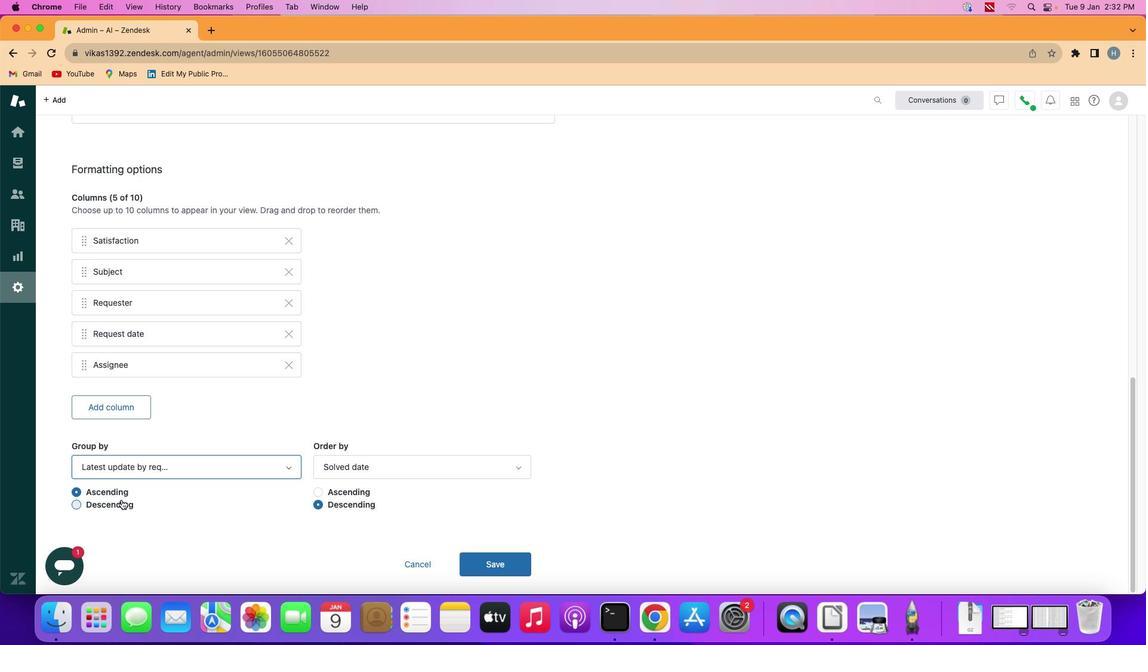 
Action: Mouse pressed left at (229, 462)
Screenshot: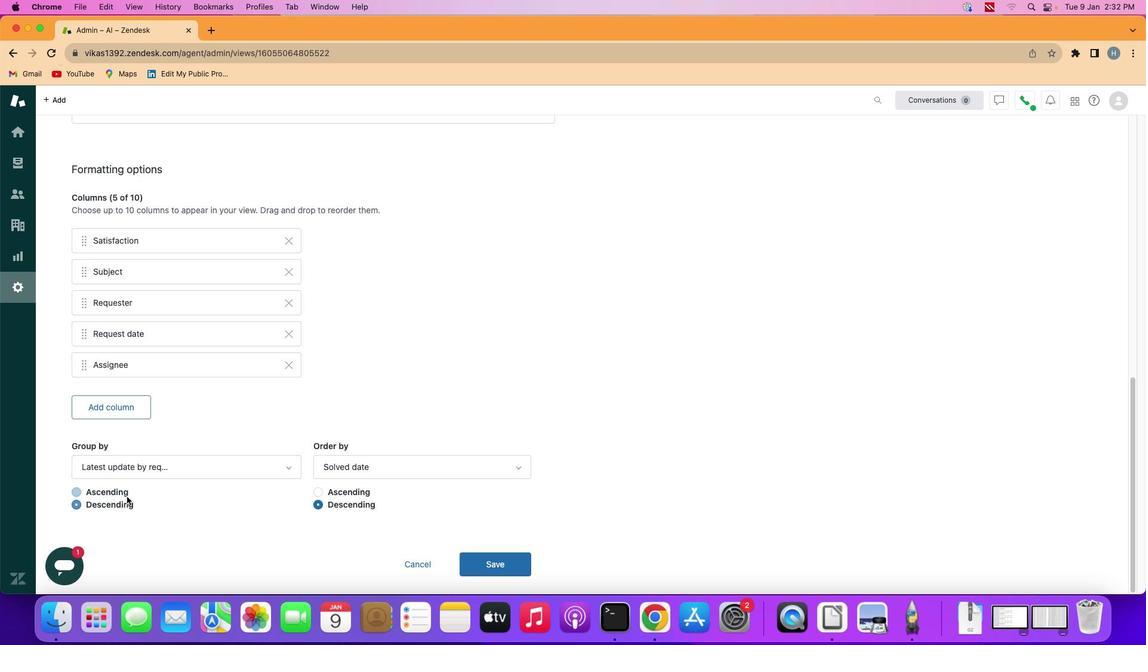 
Action: Mouse moved to (407, 489)
Screenshot: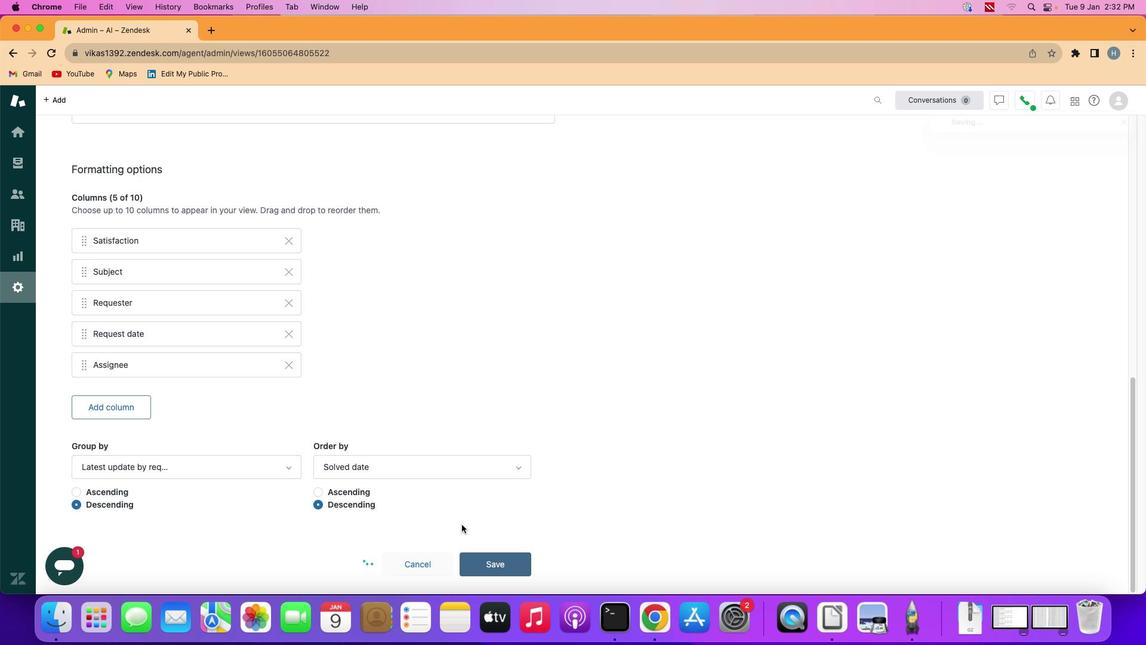 
Action: Mouse pressed left at (407, 489)
Screenshot: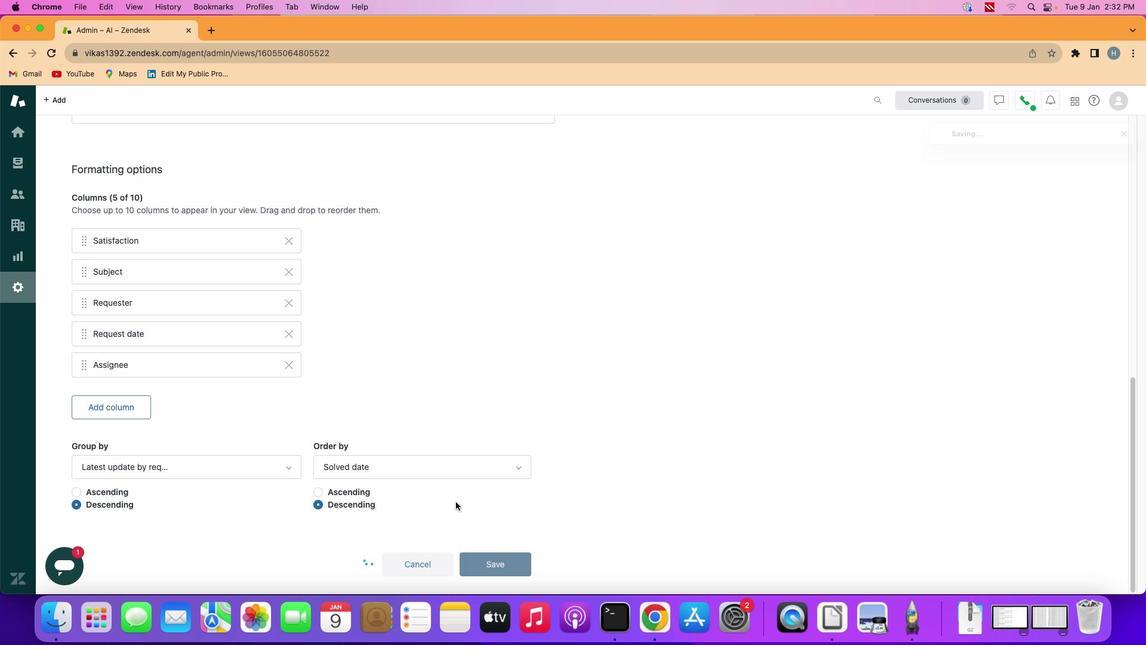 
Action: Mouse moved to (394, 388)
Screenshot: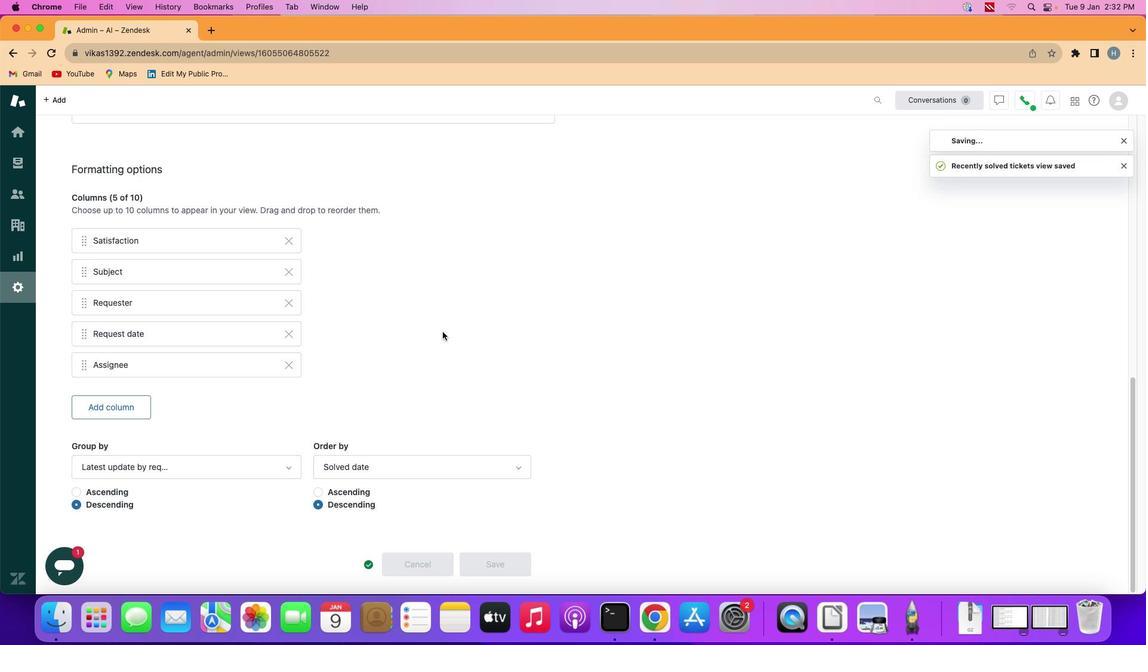 
